 Task: Find connections with filter location Leicester with filter topic #homebuyers with filter profile language French with filter current company Enfusion with filter school Xavier Institute of Management(XIM Bhubaneswar) with filter industry Medical Equipment Manufacturing with filter service category Relocation with filter keywords title Dispatcher for Trucks or Taxis
Action: Mouse moved to (588, 89)
Screenshot: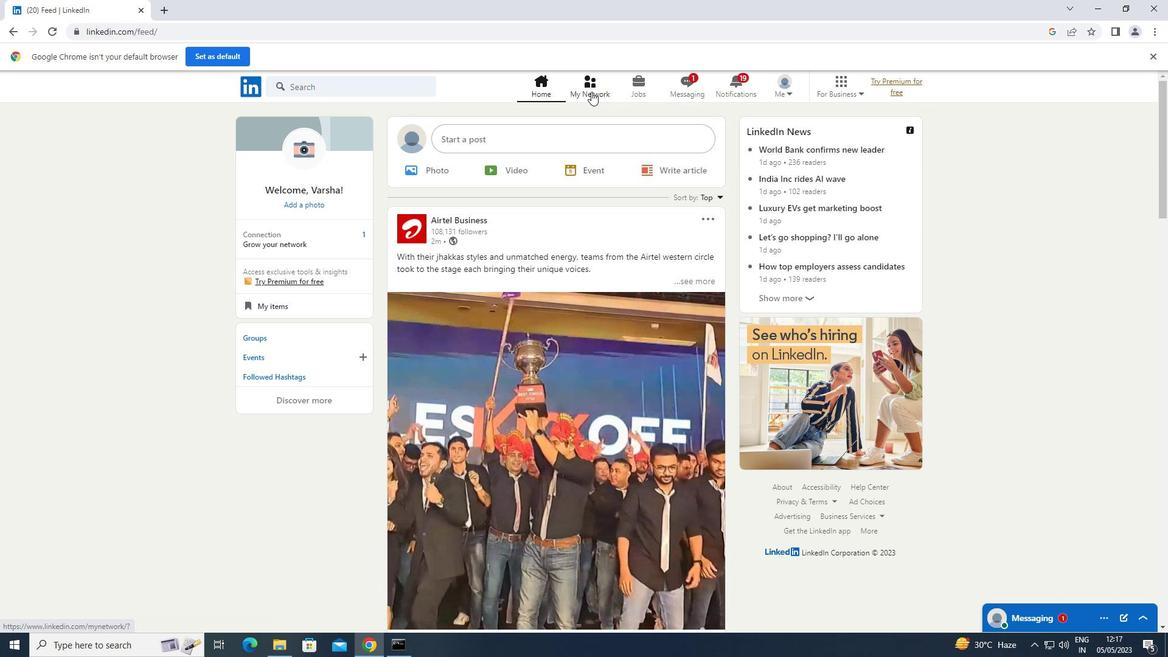 
Action: Mouse pressed left at (588, 89)
Screenshot: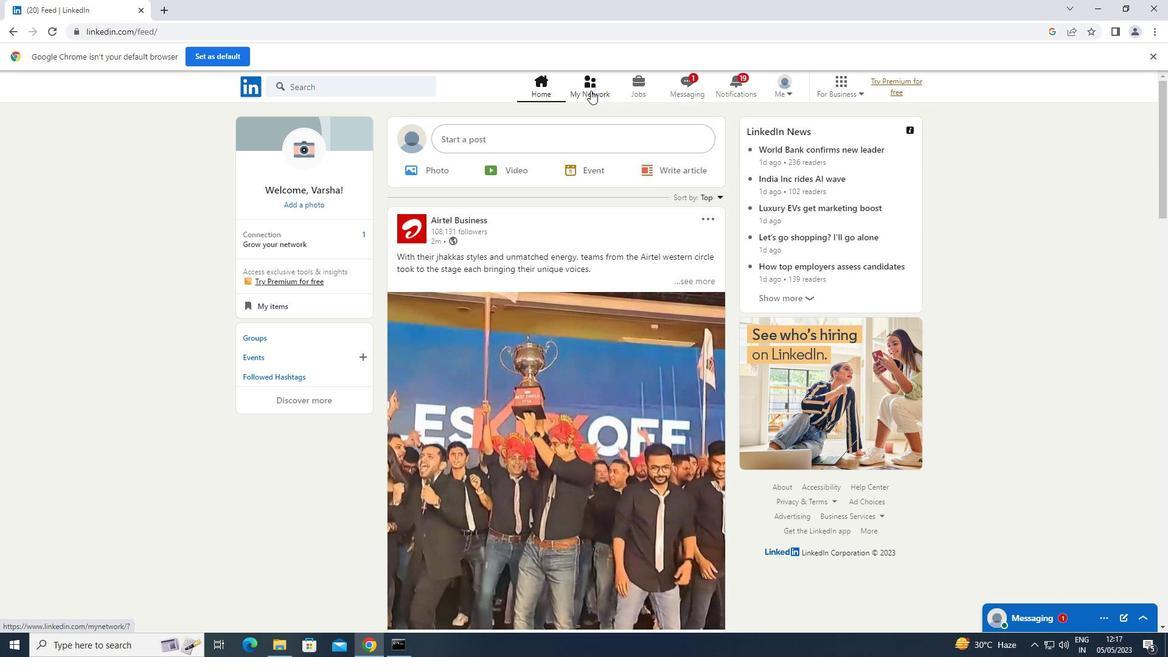 
Action: Mouse moved to (314, 144)
Screenshot: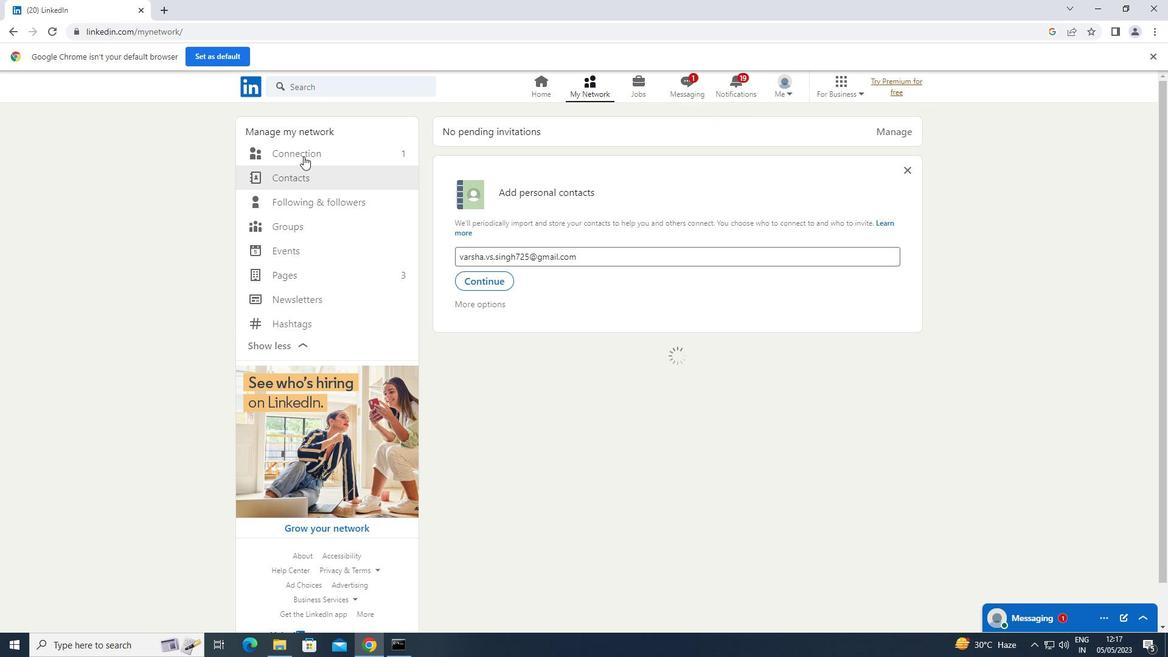 
Action: Mouse pressed left at (314, 144)
Screenshot: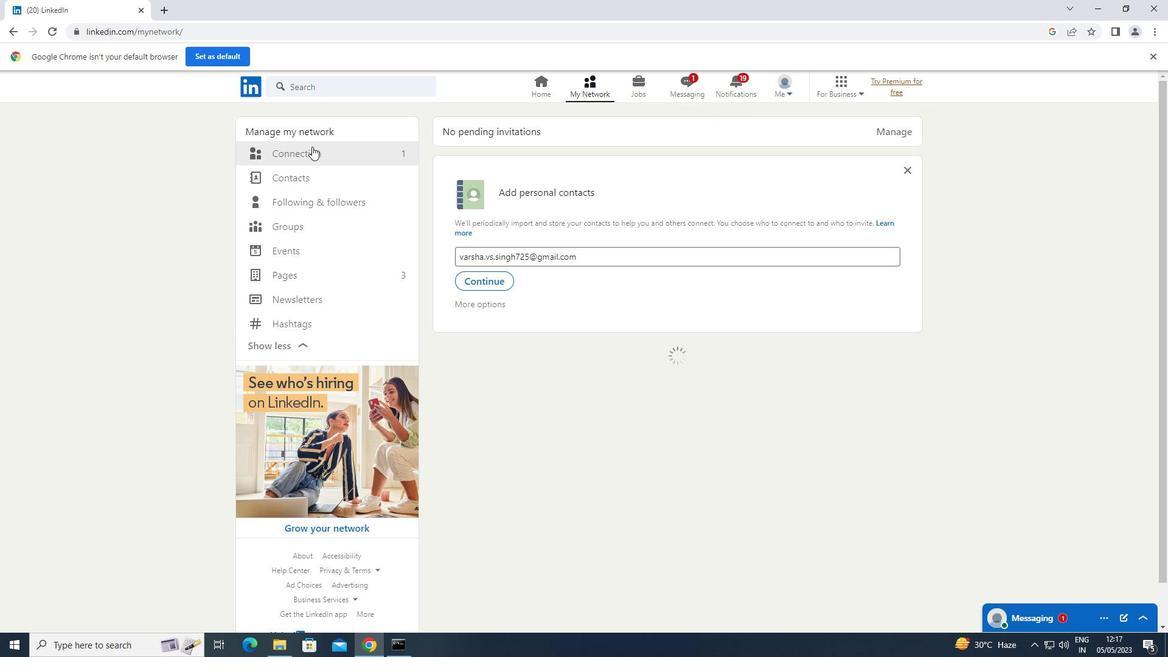 
Action: Mouse moved to (313, 147)
Screenshot: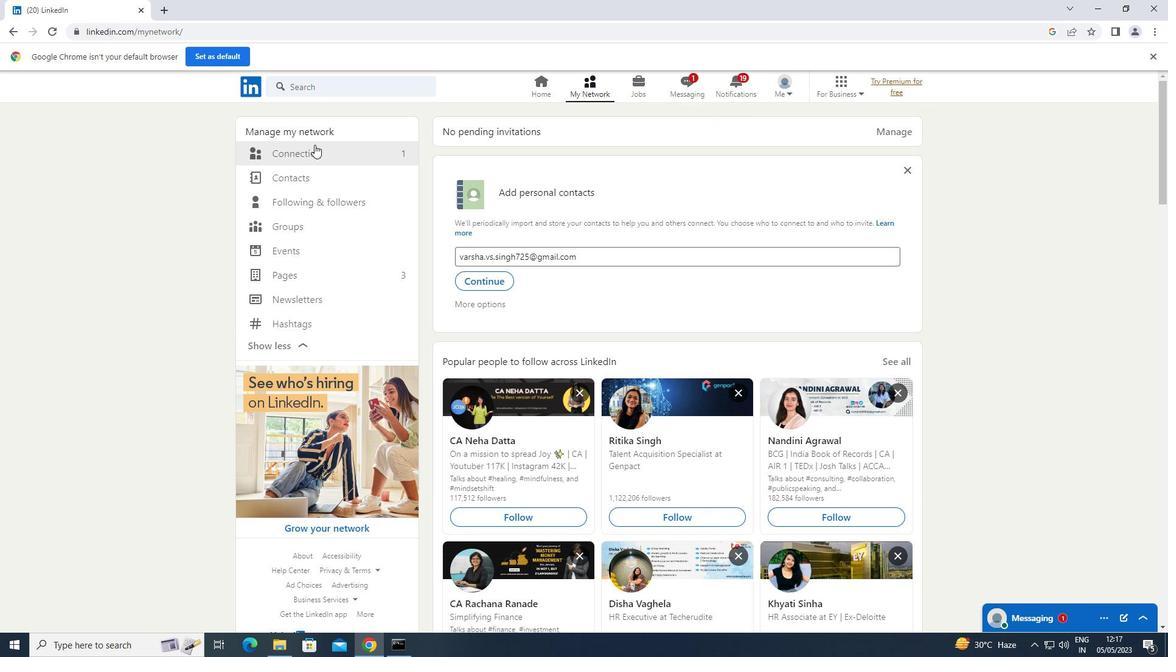 
Action: Mouse pressed left at (313, 147)
Screenshot: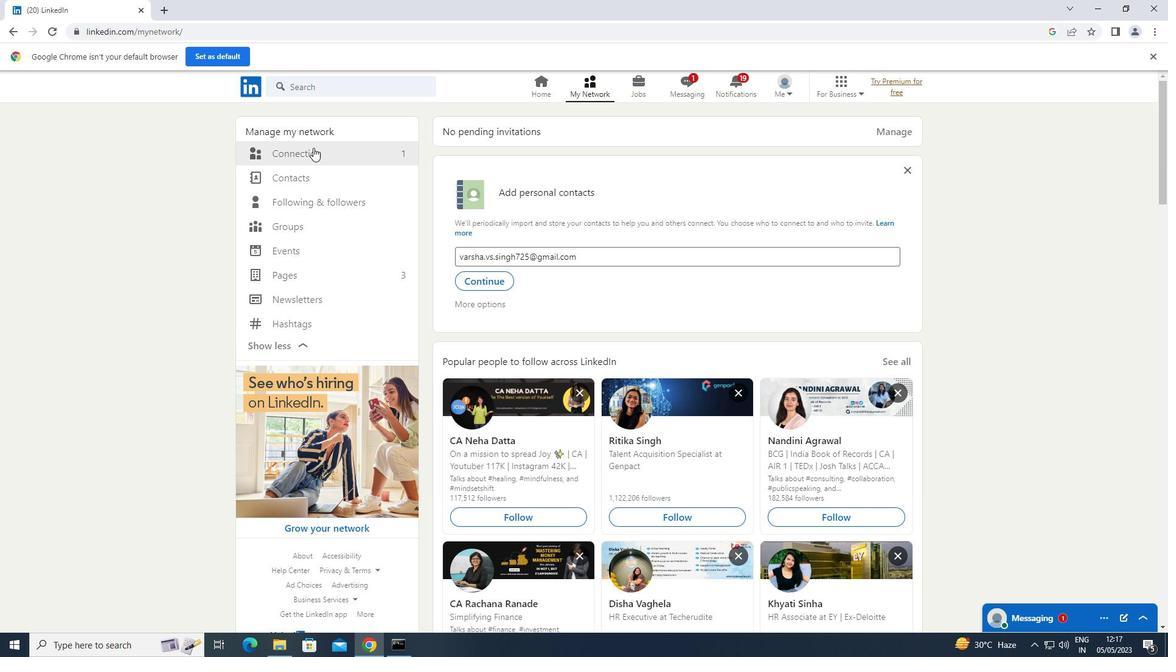 
Action: Mouse moved to (659, 155)
Screenshot: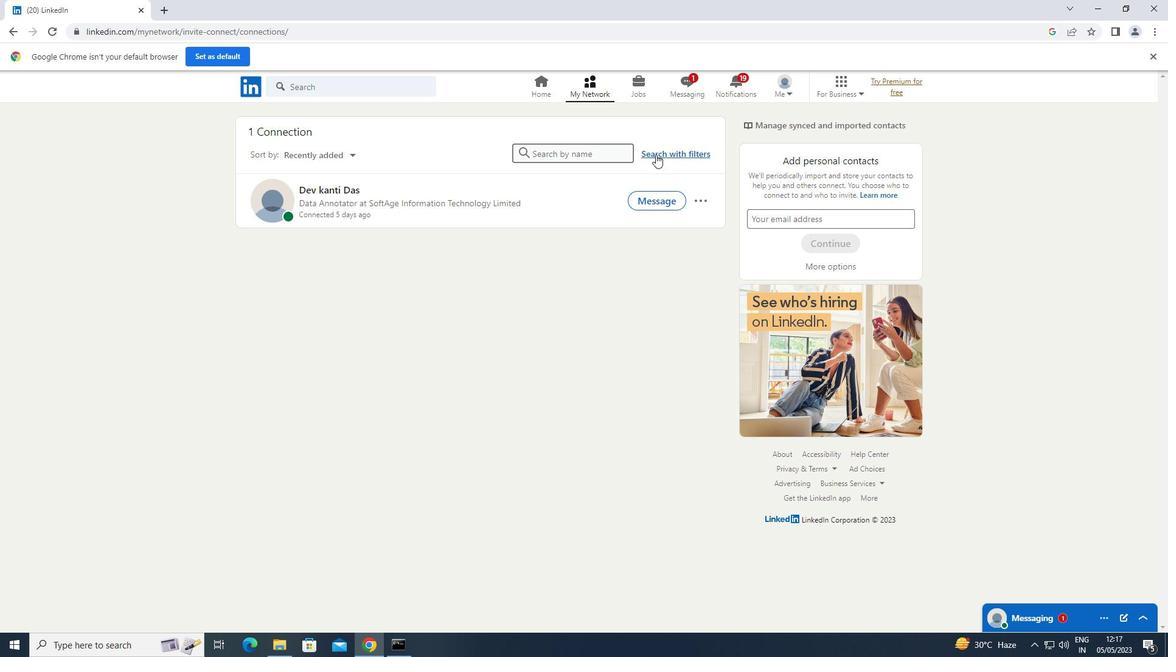 
Action: Mouse pressed left at (659, 155)
Screenshot: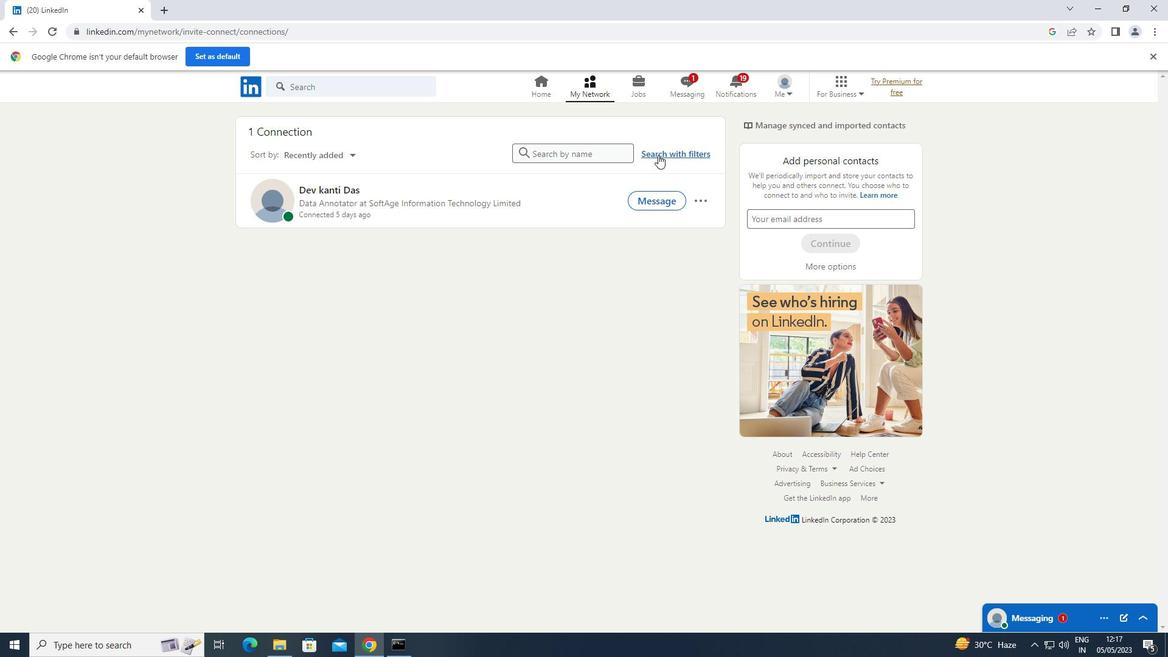 
Action: Mouse moved to (616, 111)
Screenshot: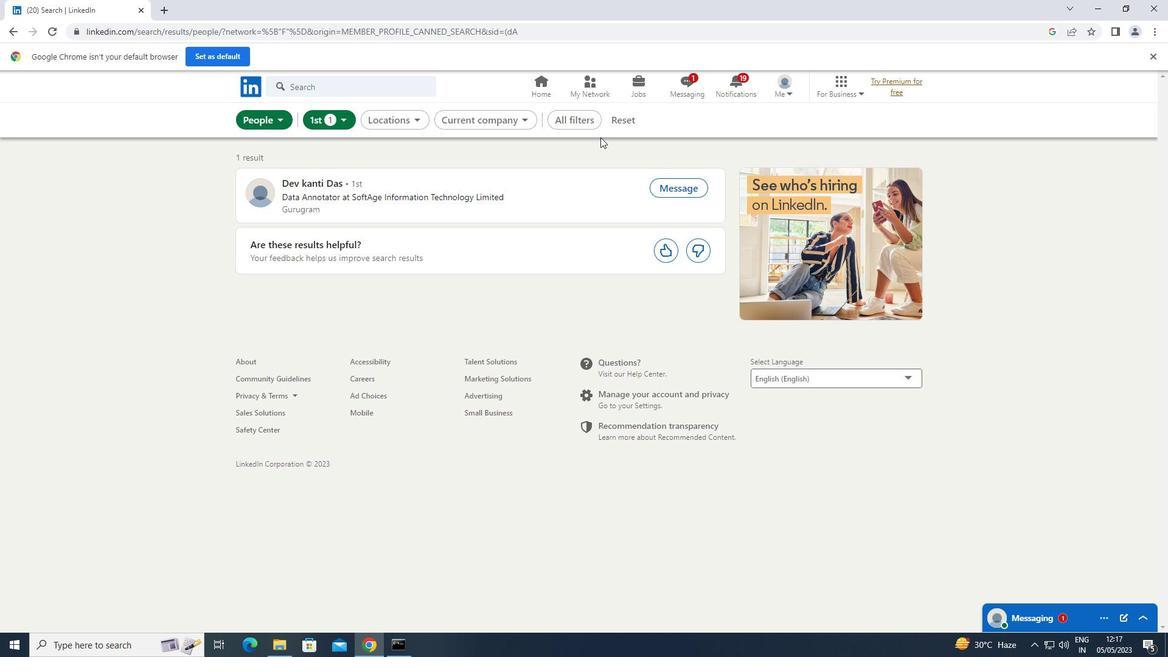 
Action: Mouse pressed left at (616, 111)
Screenshot: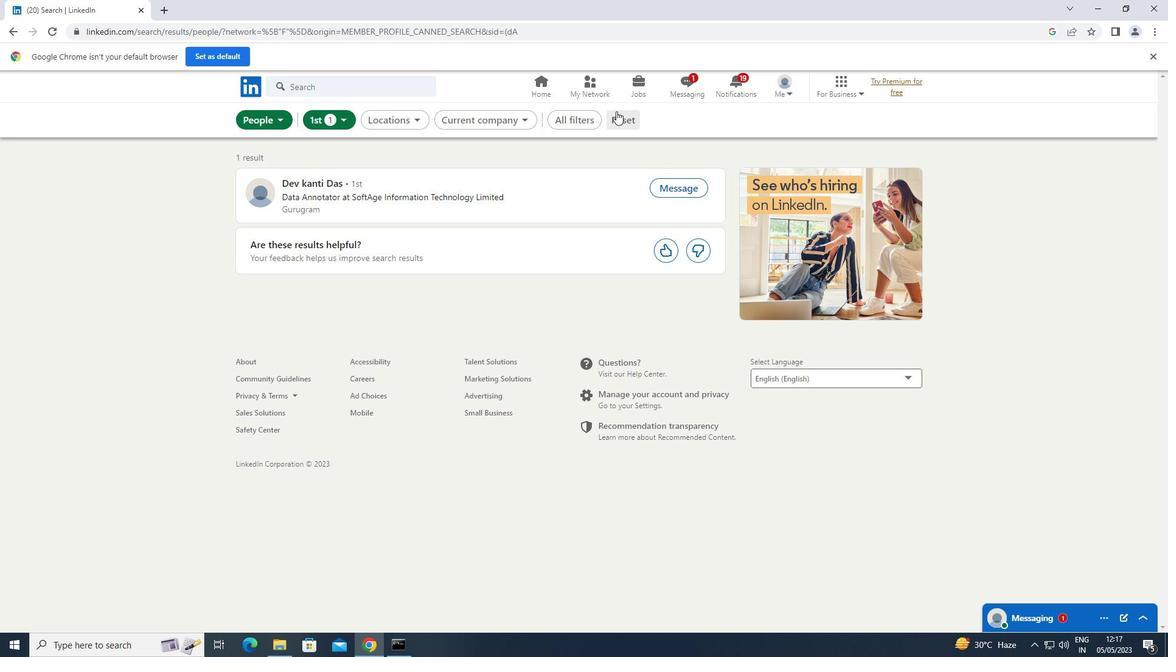 
Action: Mouse moved to (609, 114)
Screenshot: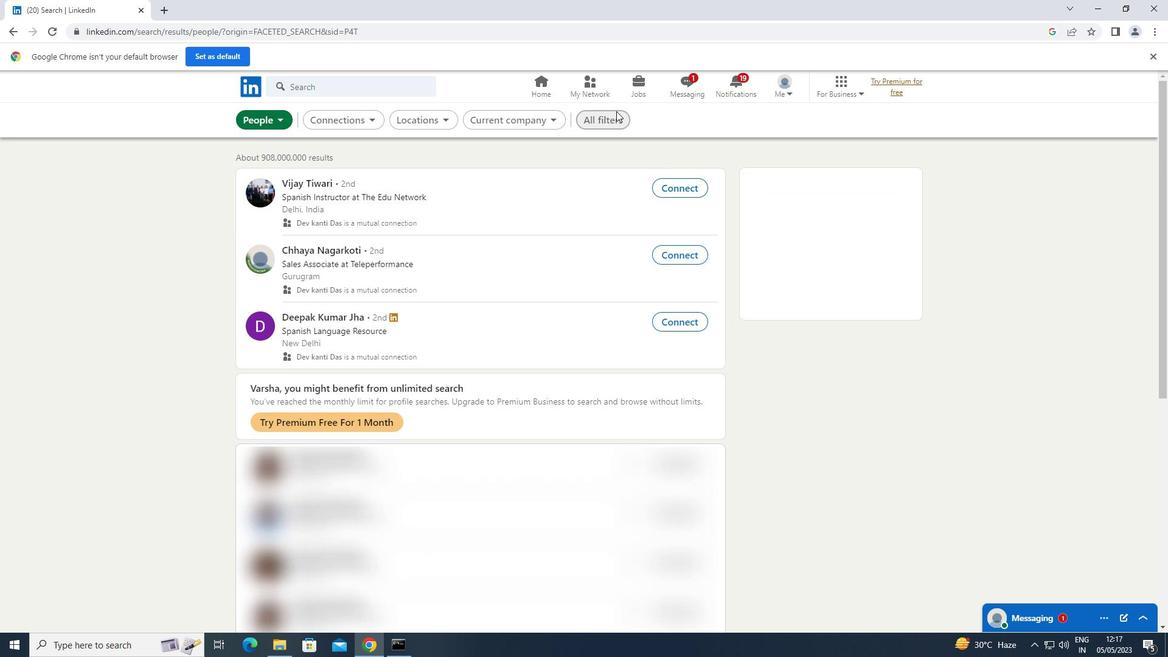 
Action: Mouse pressed left at (609, 114)
Screenshot: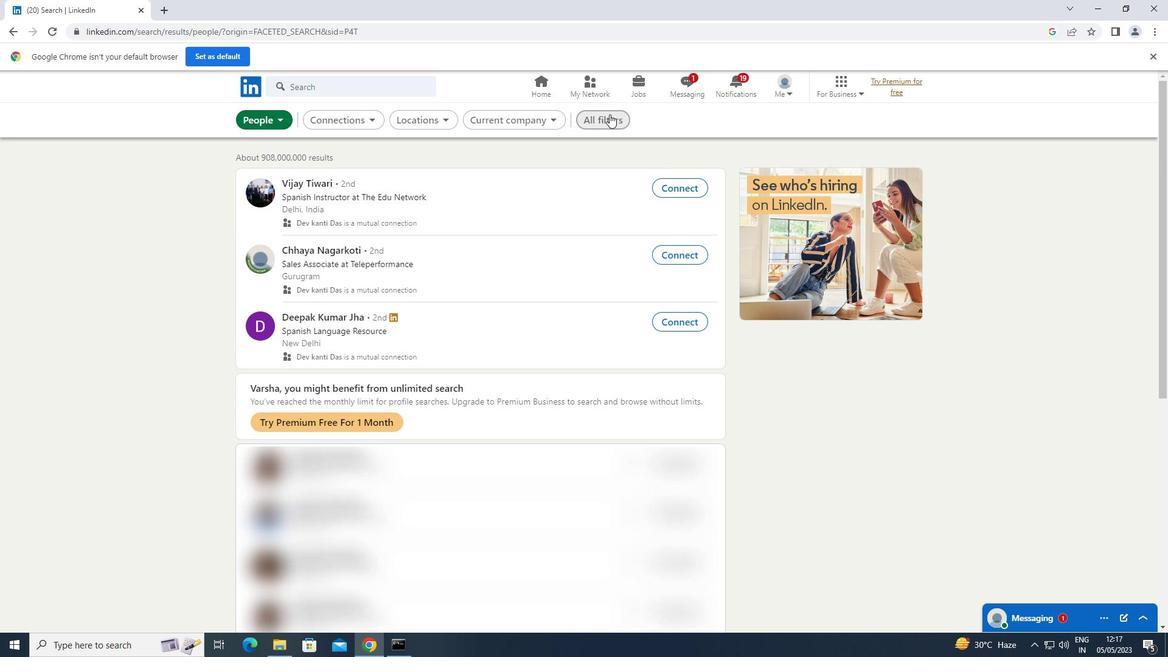 
Action: Mouse moved to (1003, 320)
Screenshot: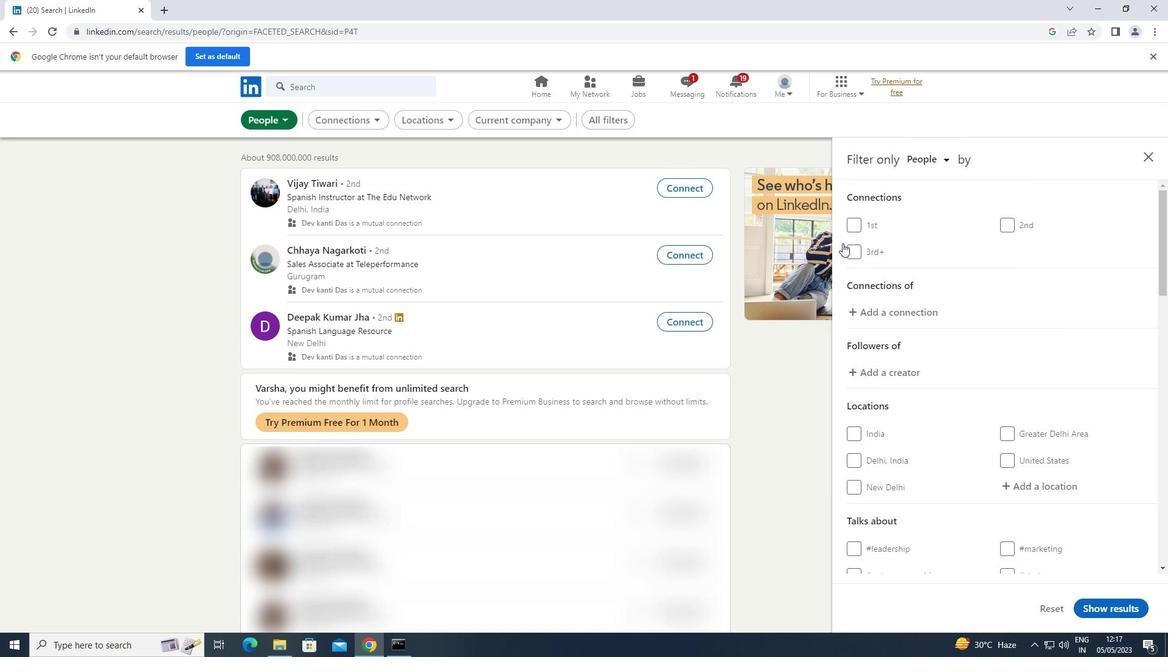 
Action: Mouse scrolled (1003, 319) with delta (0, 0)
Screenshot: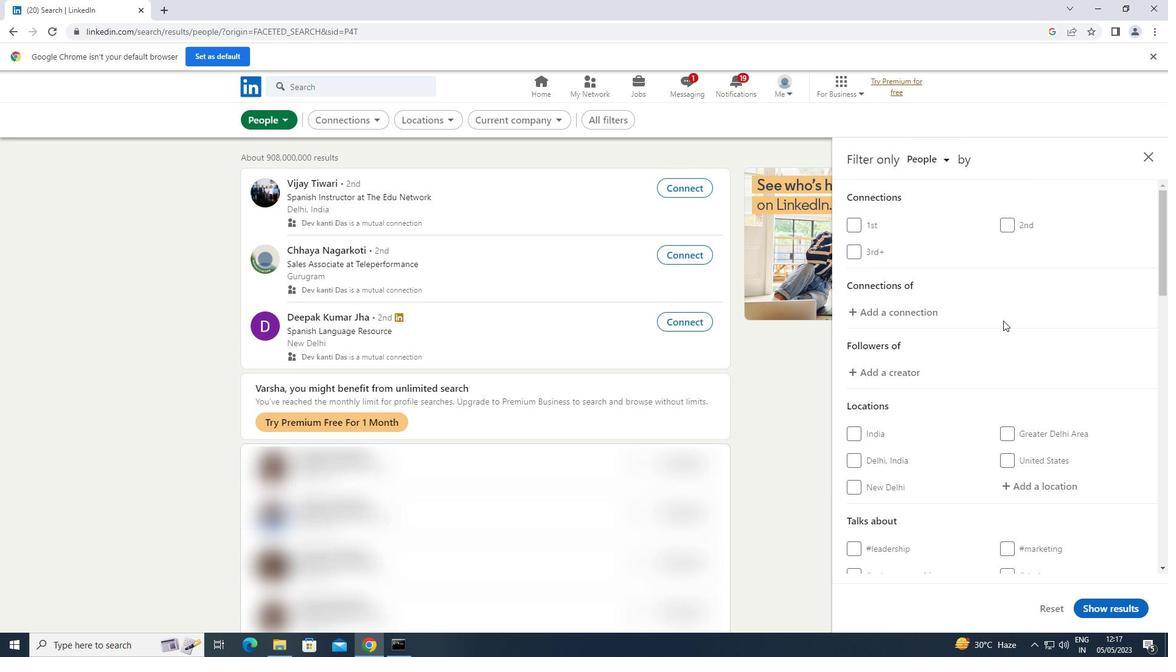 
Action: Mouse scrolled (1003, 319) with delta (0, 0)
Screenshot: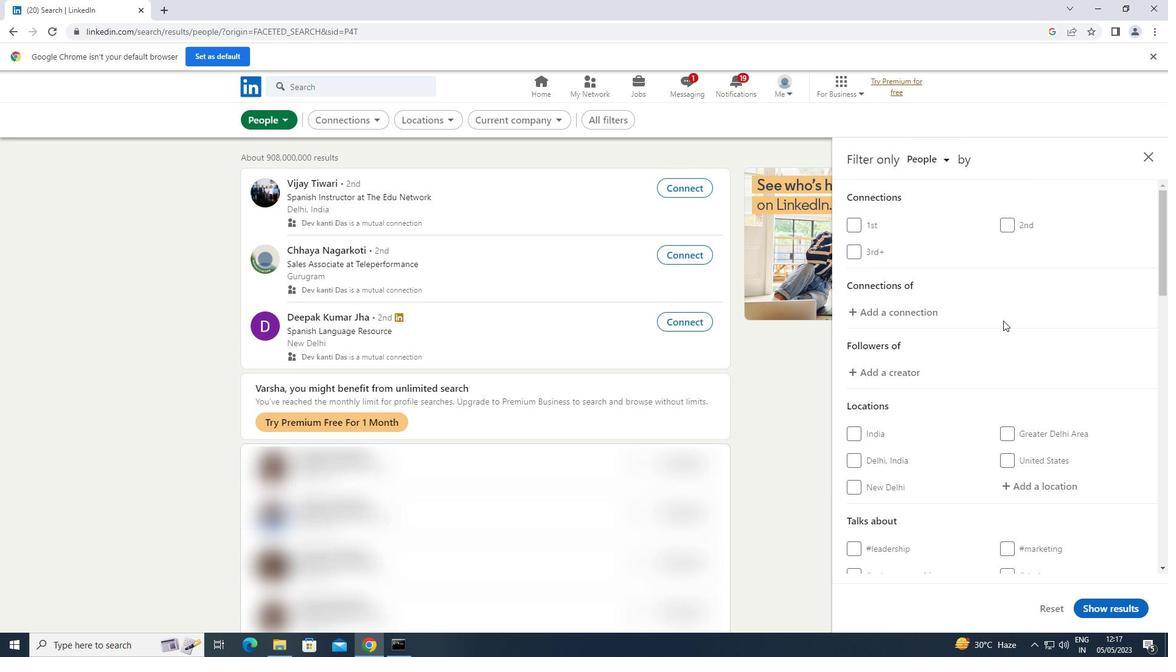
Action: Mouse moved to (1014, 358)
Screenshot: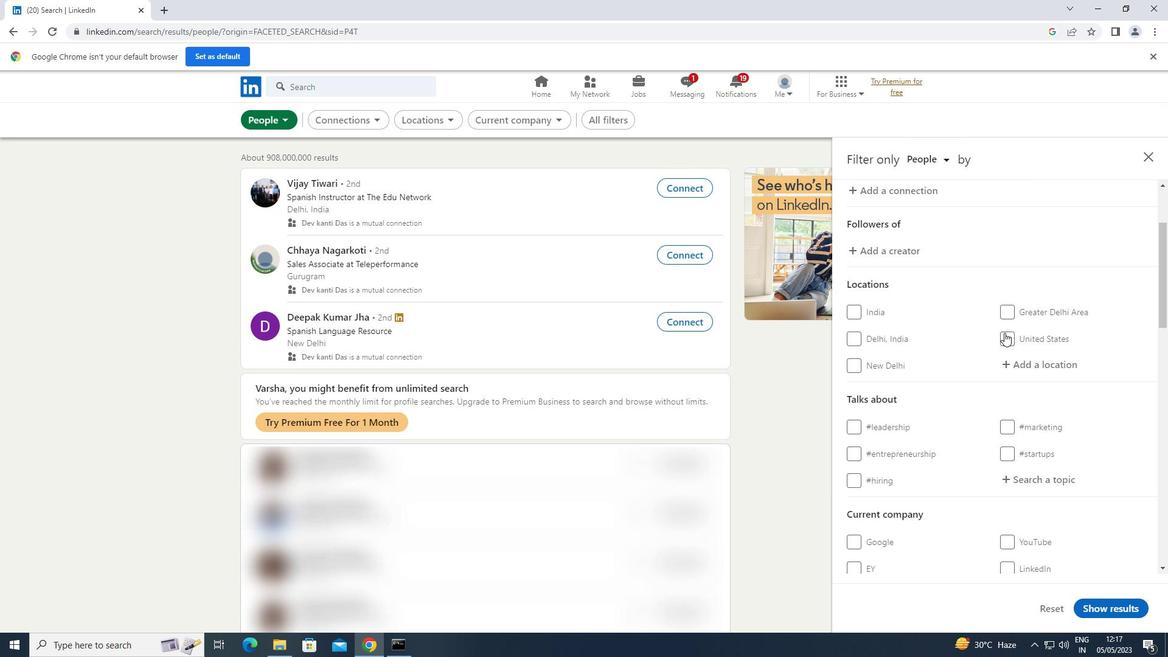 
Action: Mouse pressed left at (1014, 358)
Screenshot: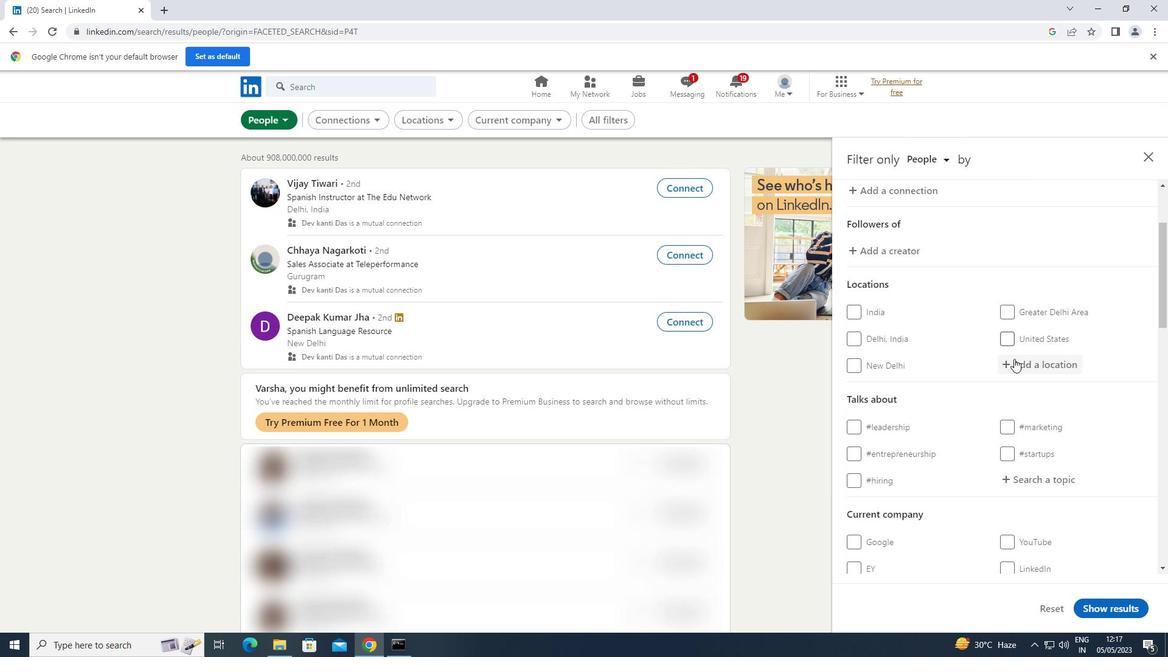 
Action: Key pressed <Key.shift><Key.shift><Key.shift><Key.shift><Key.shift>LEICESTER
Screenshot: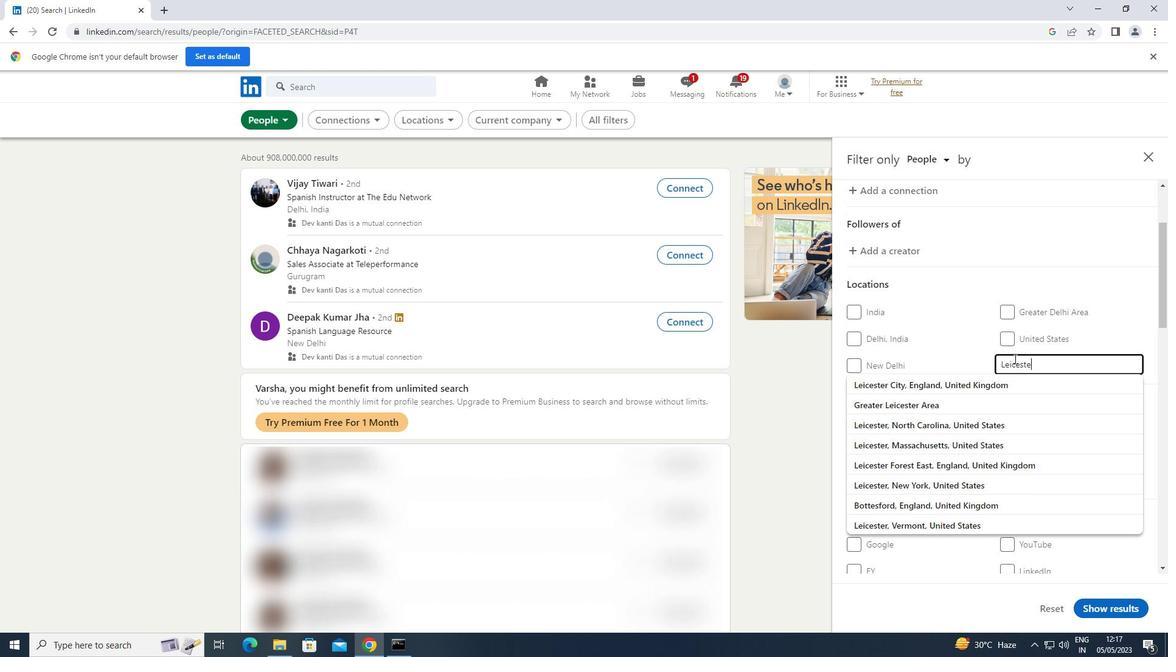 
Action: Mouse scrolled (1014, 358) with delta (0, 0)
Screenshot: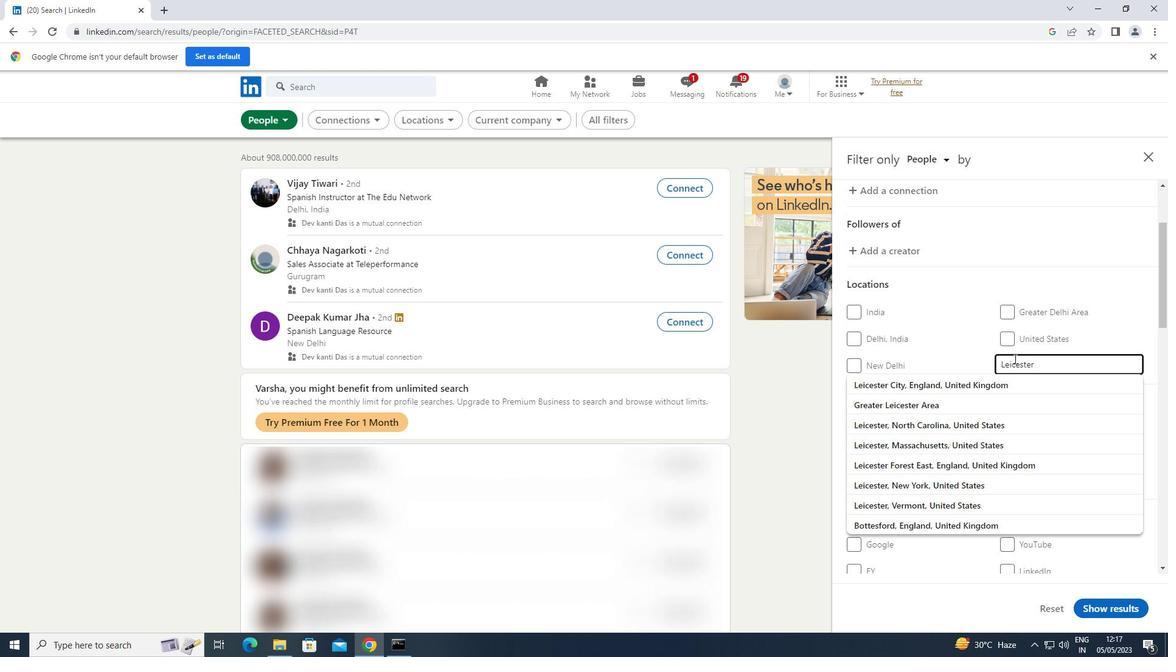 
Action: Mouse scrolled (1014, 358) with delta (0, 0)
Screenshot: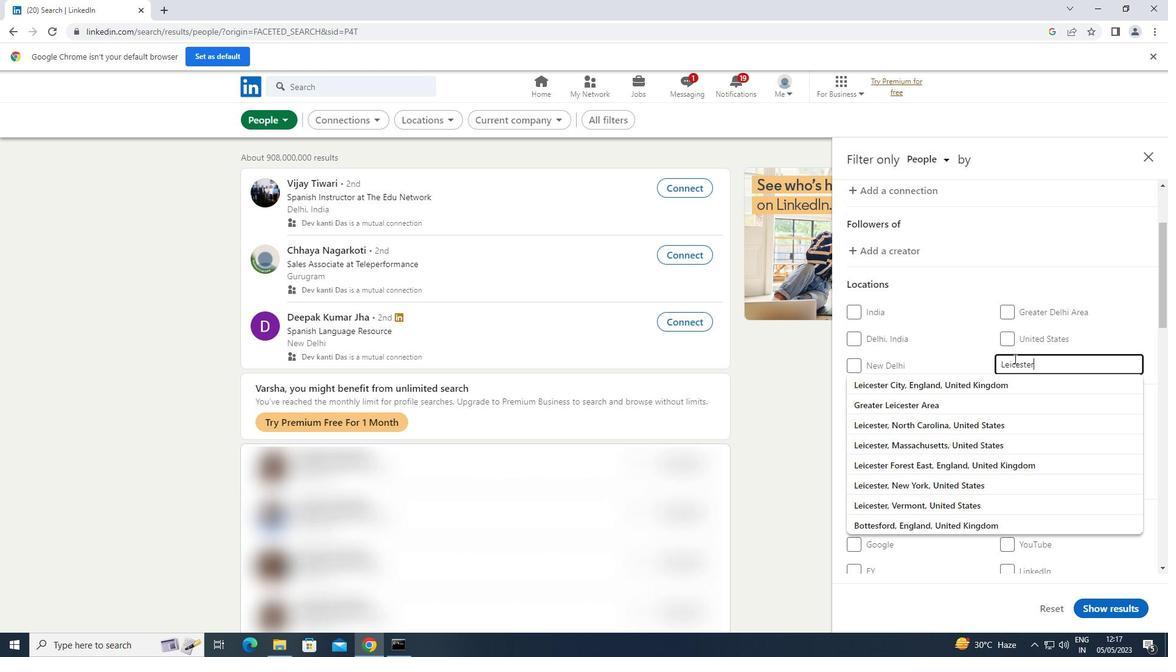 
Action: Mouse scrolled (1014, 358) with delta (0, 0)
Screenshot: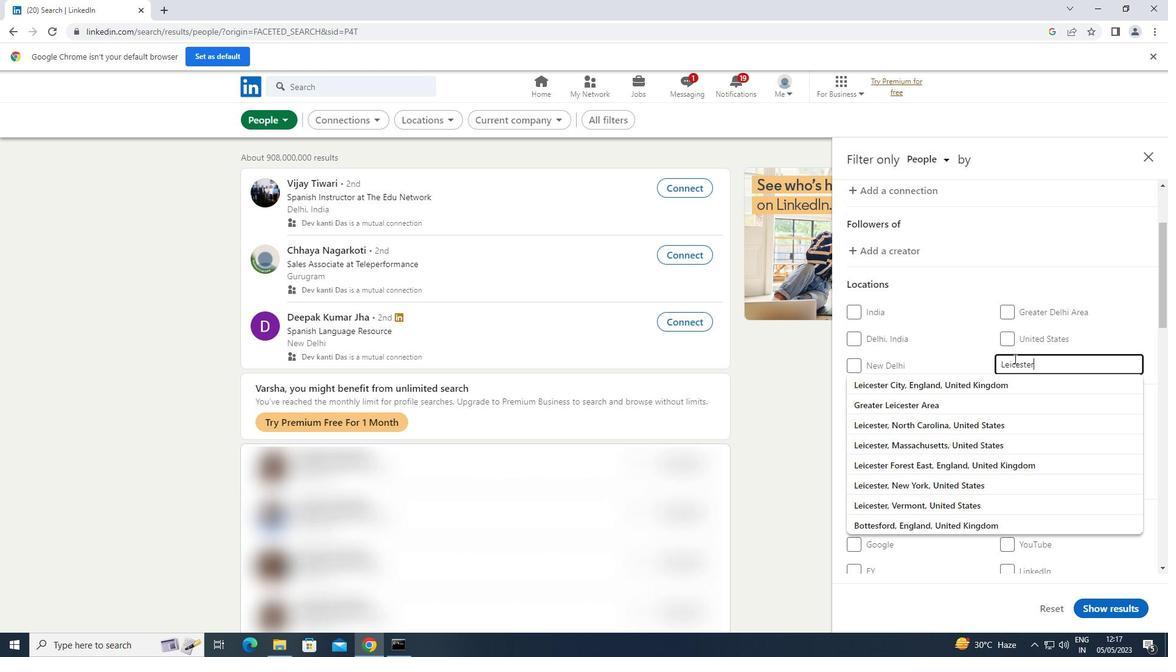 
Action: Mouse moved to (1040, 411)
Screenshot: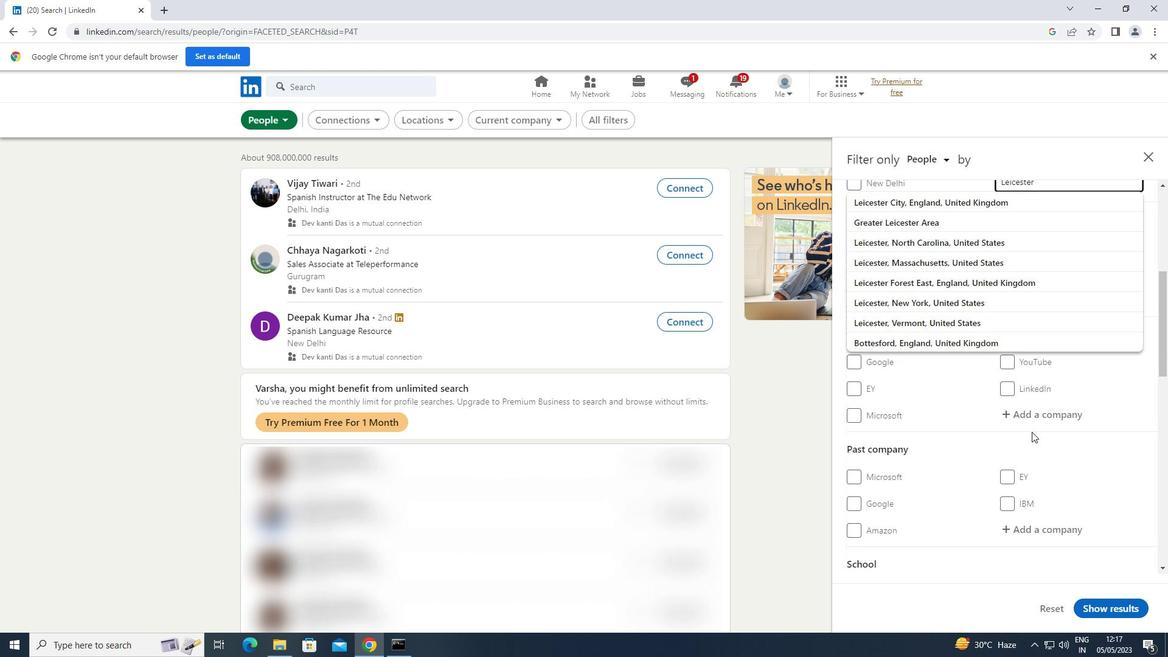 
Action: Key pressed <Key.enter>
Screenshot: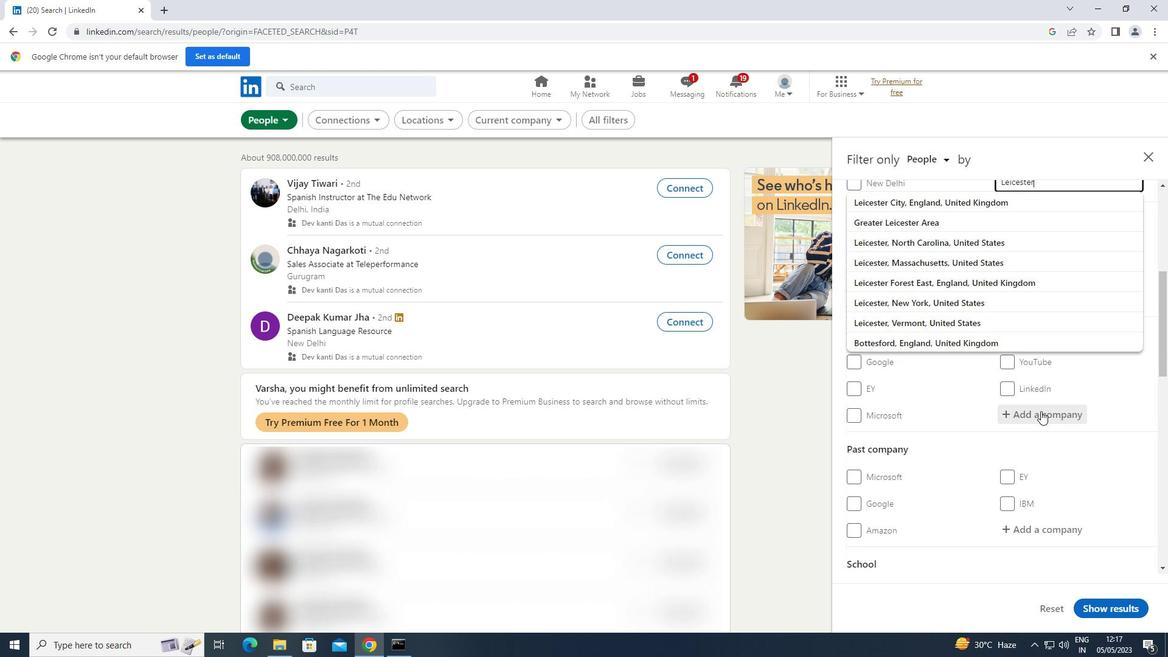 
Action: Mouse moved to (1061, 302)
Screenshot: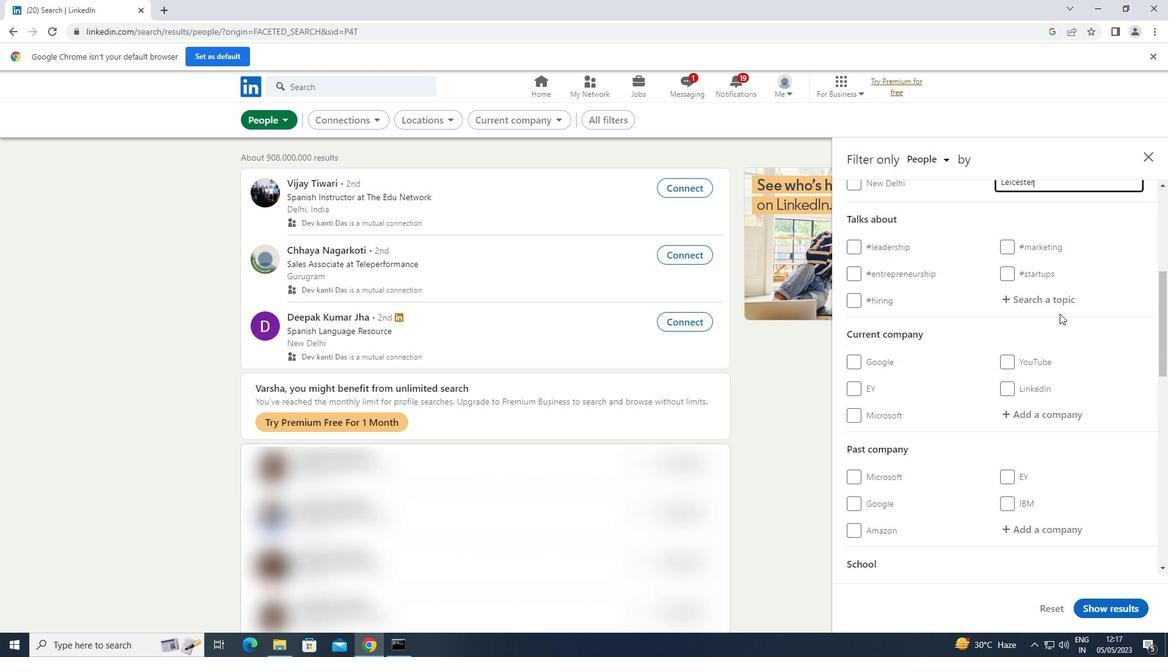 
Action: Mouse pressed left at (1061, 302)
Screenshot: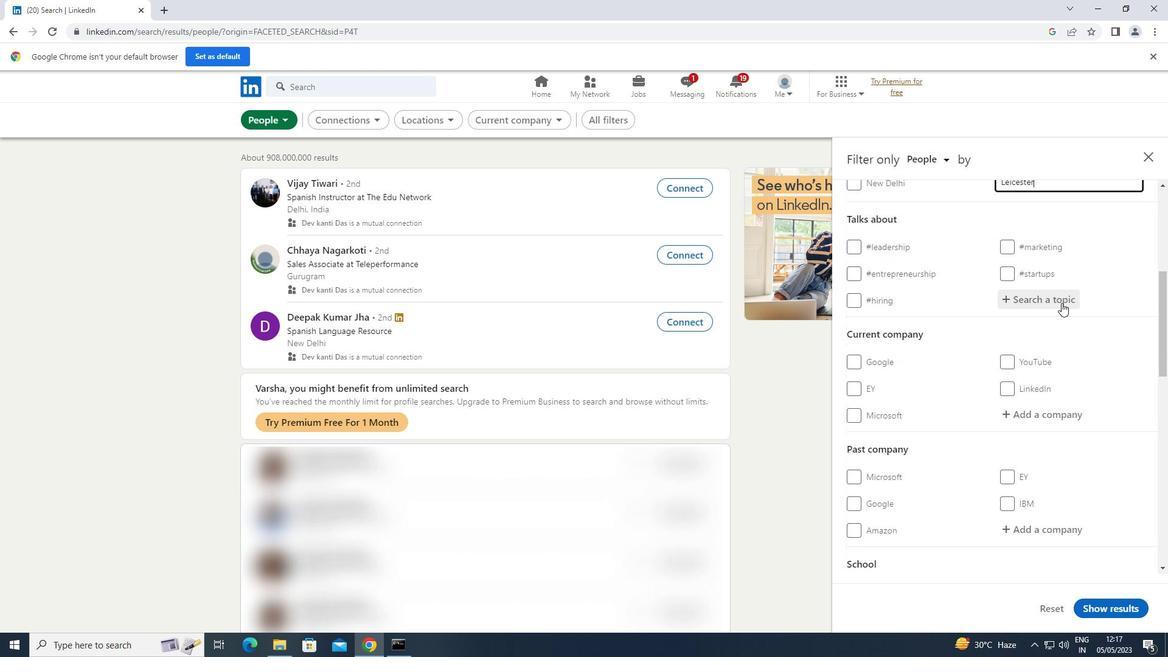 
Action: Key pressed HOMEBUYERS
Screenshot: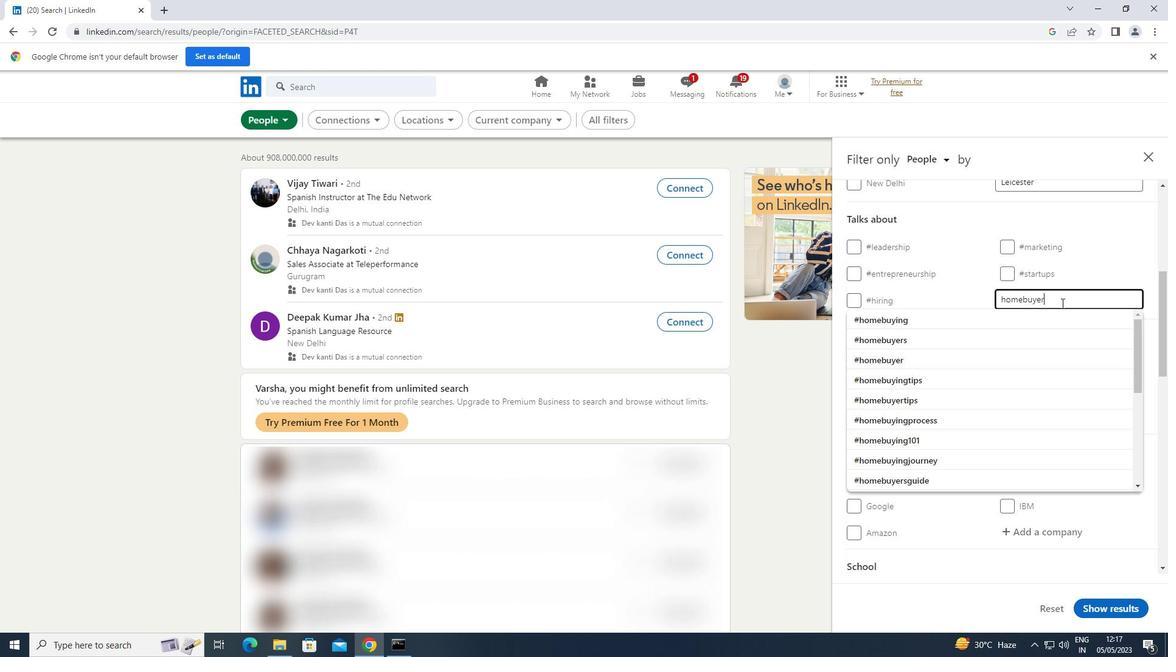 
Action: Mouse moved to (906, 316)
Screenshot: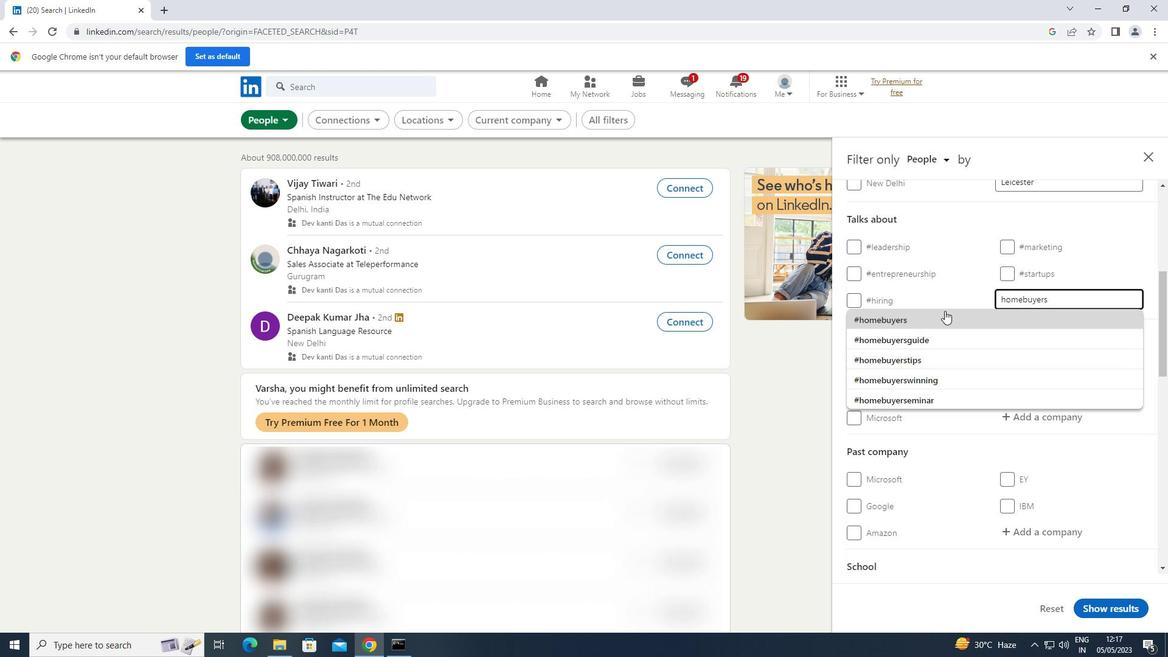 
Action: Mouse pressed left at (906, 316)
Screenshot: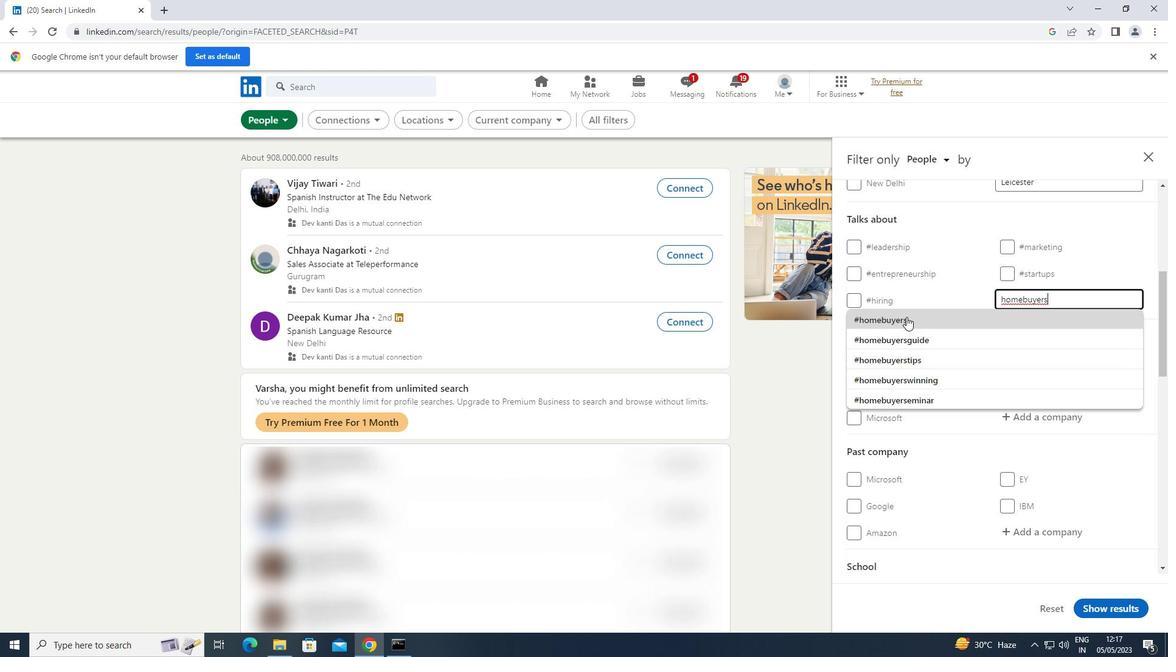 
Action: Mouse scrolled (906, 316) with delta (0, 0)
Screenshot: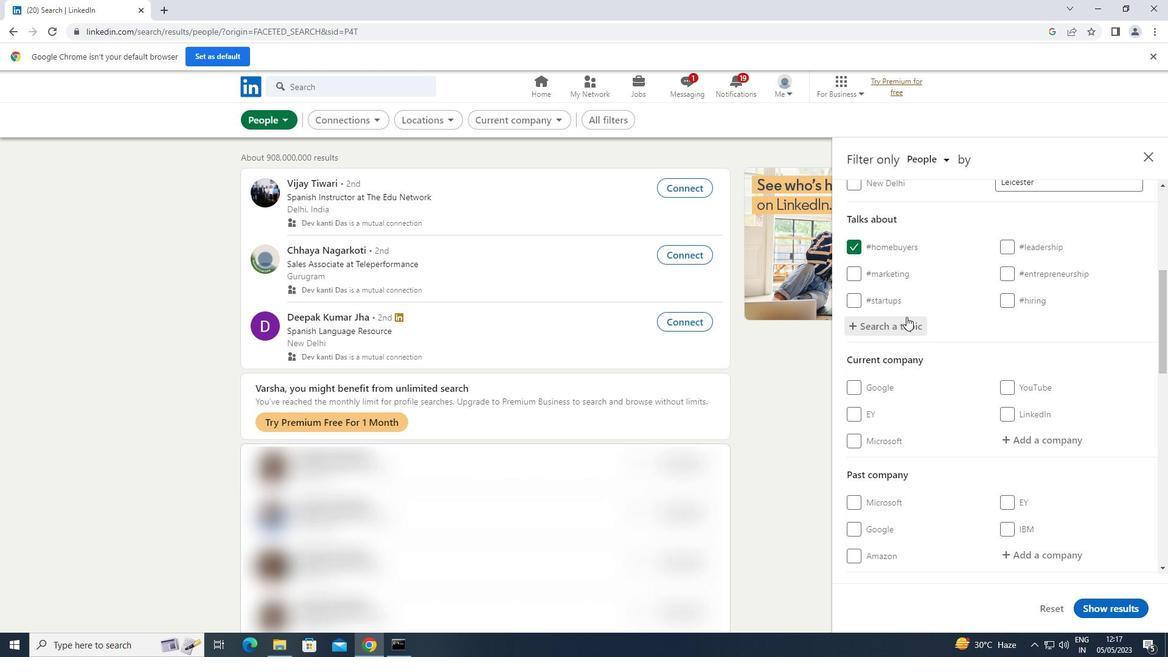 
Action: Mouse scrolled (906, 316) with delta (0, 0)
Screenshot: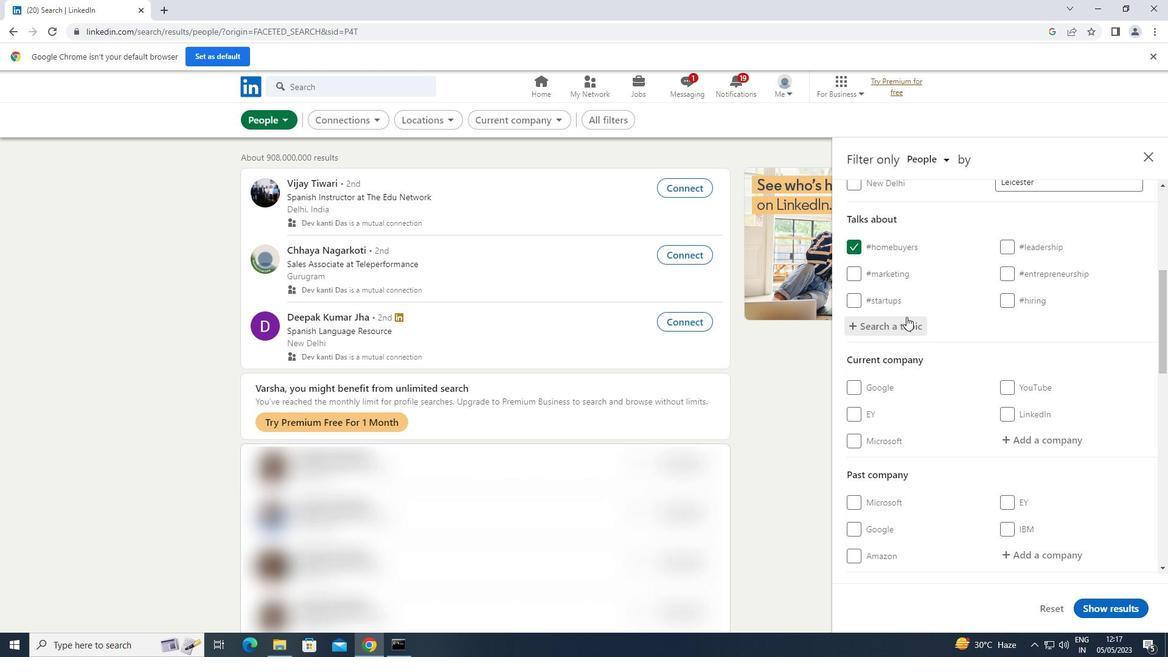 
Action: Mouse scrolled (906, 316) with delta (0, 0)
Screenshot: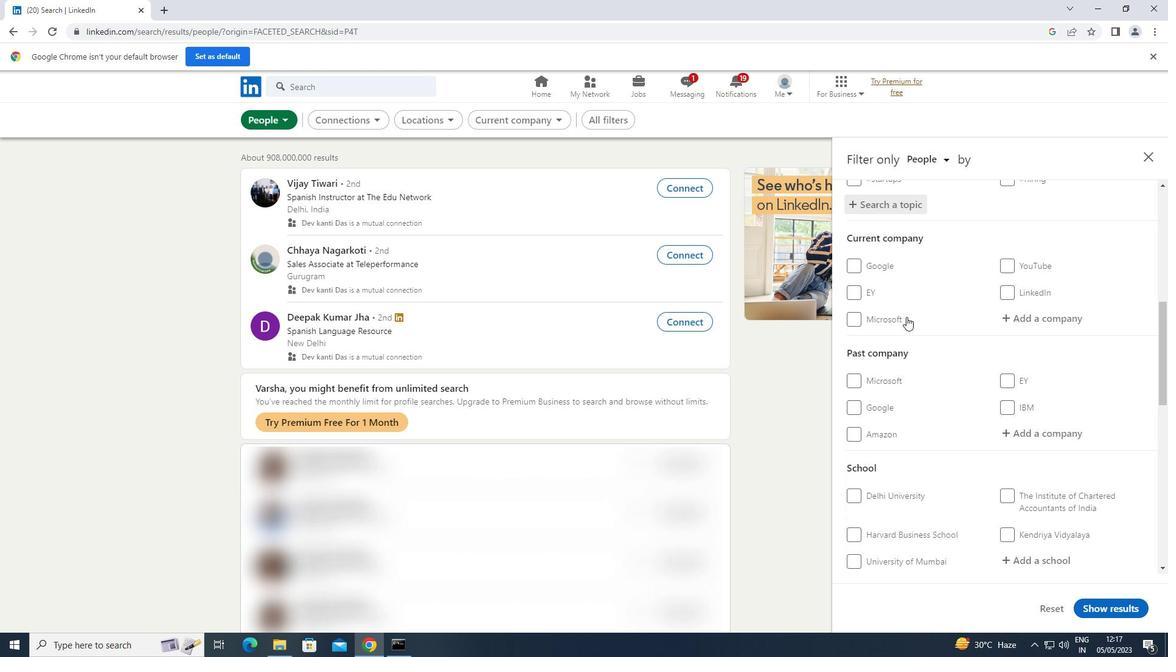 
Action: Mouse scrolled (906, 316) with delta (0, 0)
Screenshot: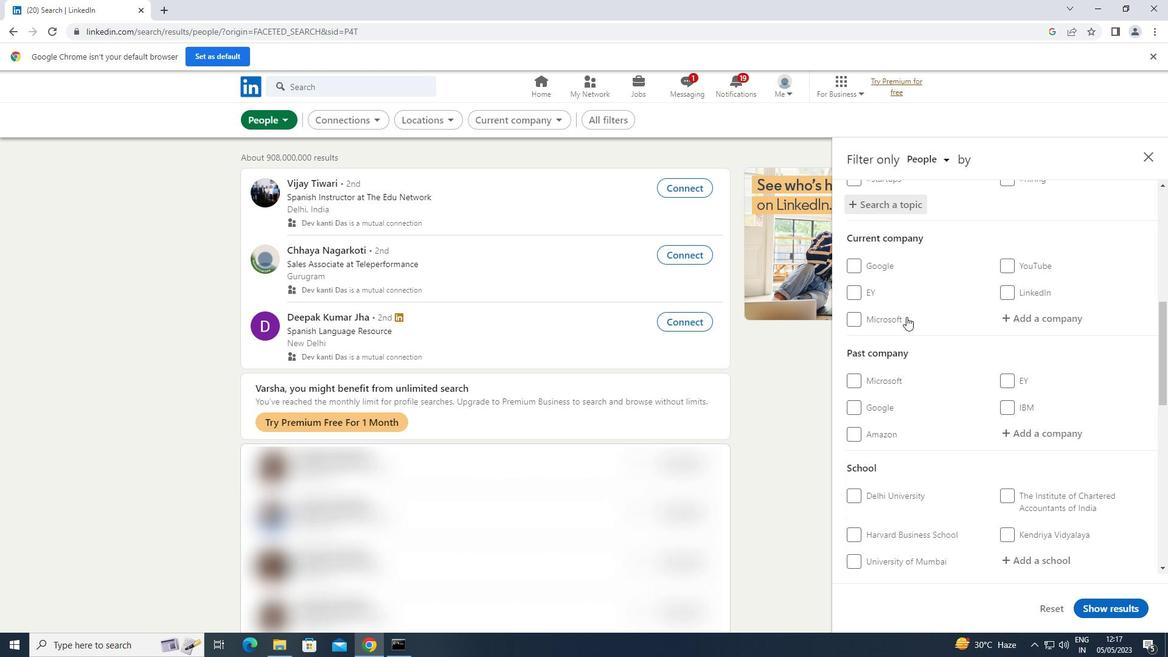 
Action: Mouse scrolled (906, 316) with delta (0, 0)
Screenshot: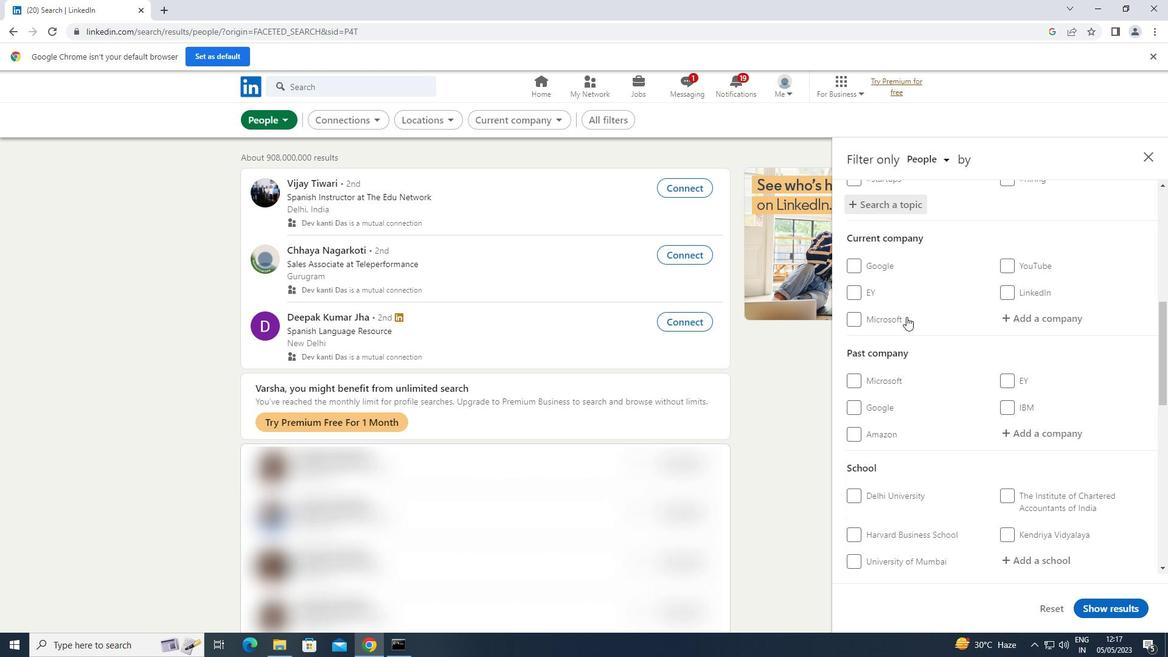 
Action: Mouse scrolled (906, 316) with delta (0, 0)
Screenshot: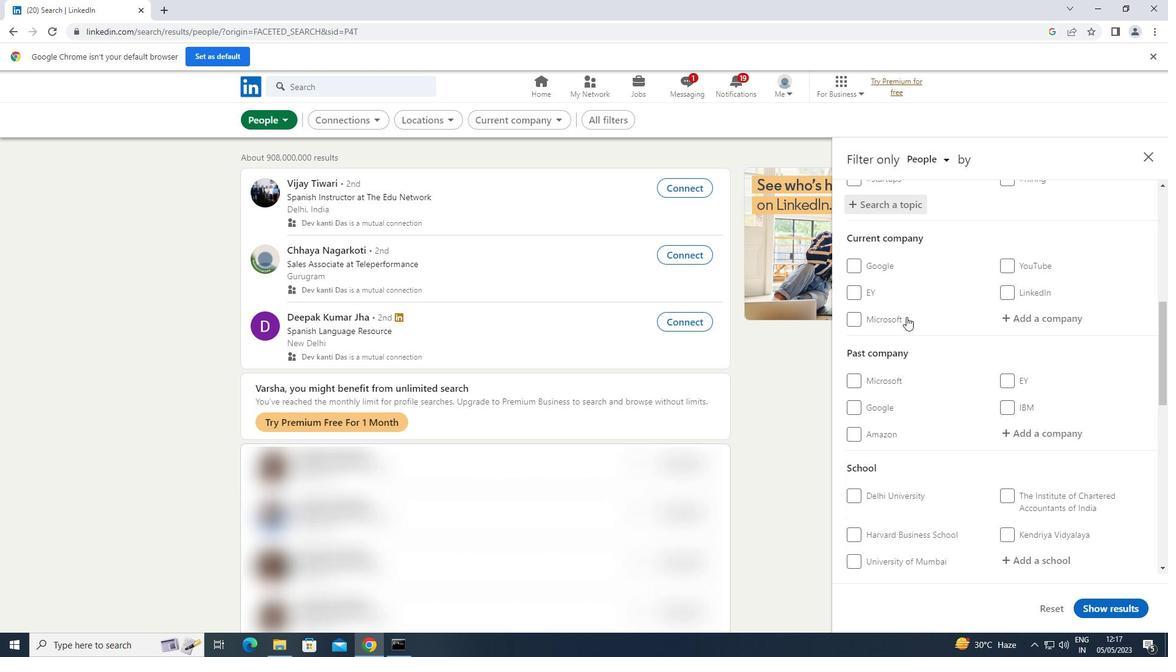 
Action: Mouse scrolled (906, 316) with delta (0, 0)
Screenshot: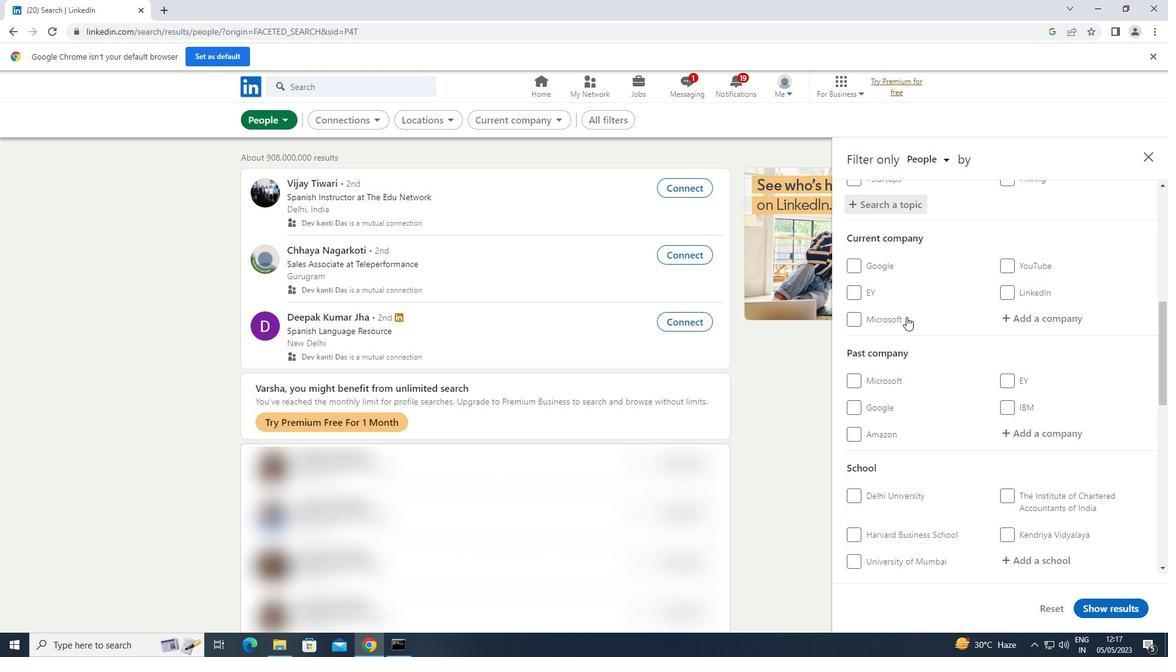 
Action: Mouse moved to (1012, 461)
Screenshot: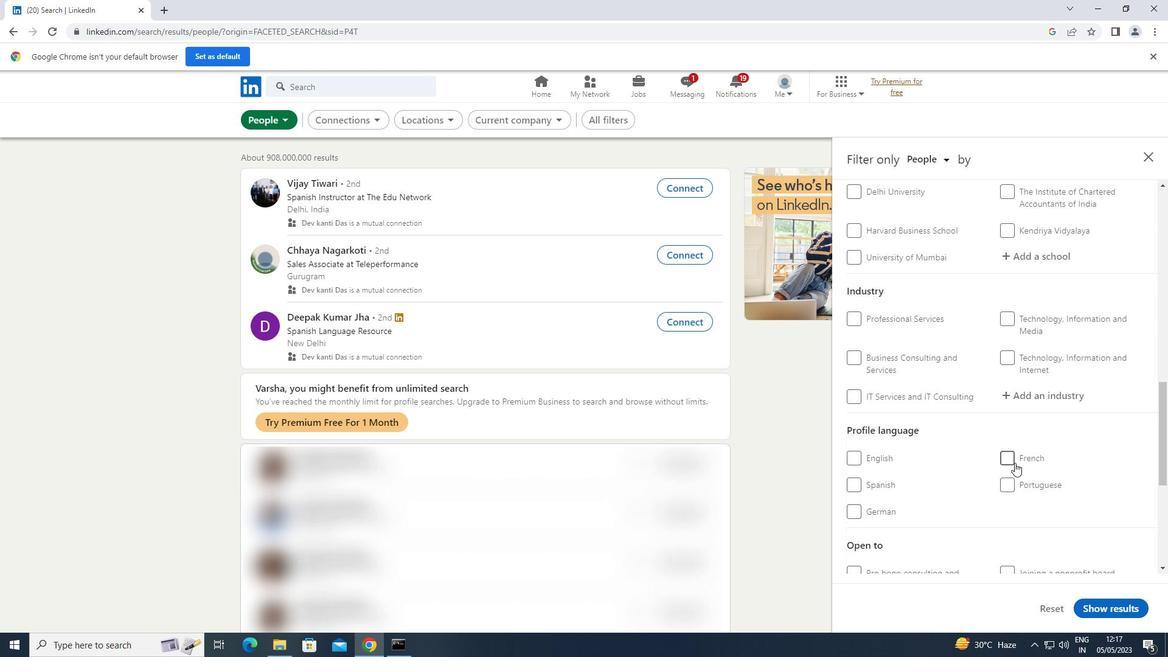 
Action: Mouse pressed left at (1012, 461)
Screenshot: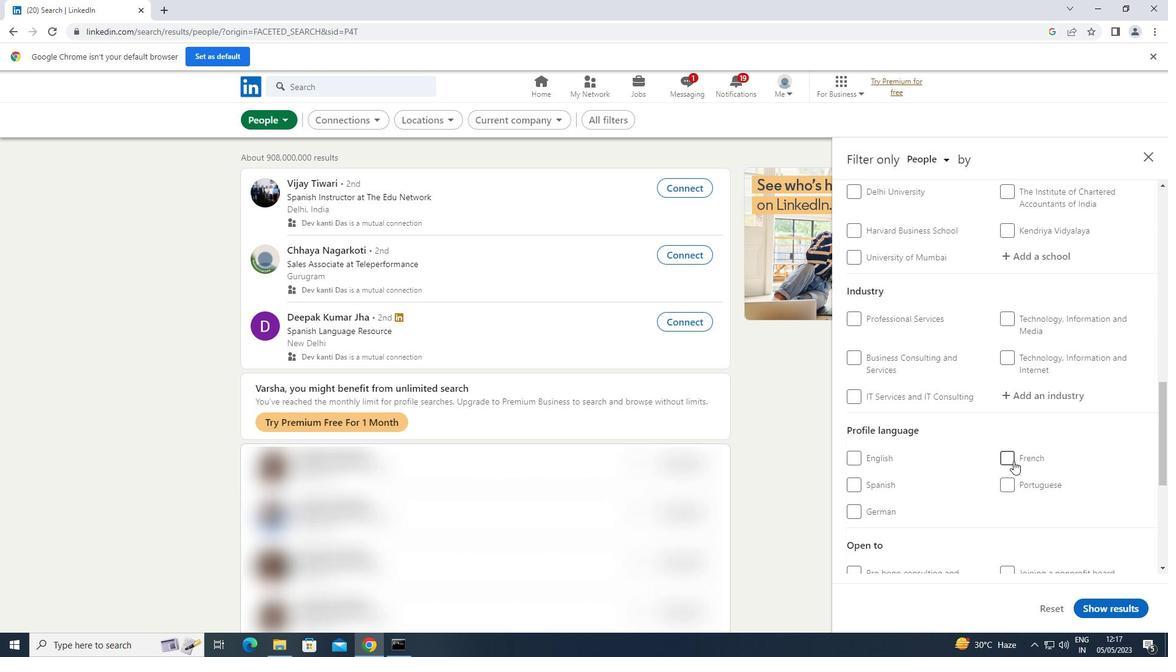 
Action: Mouse scrolled (1012, 461) with delta (0, 0)
Screenshot: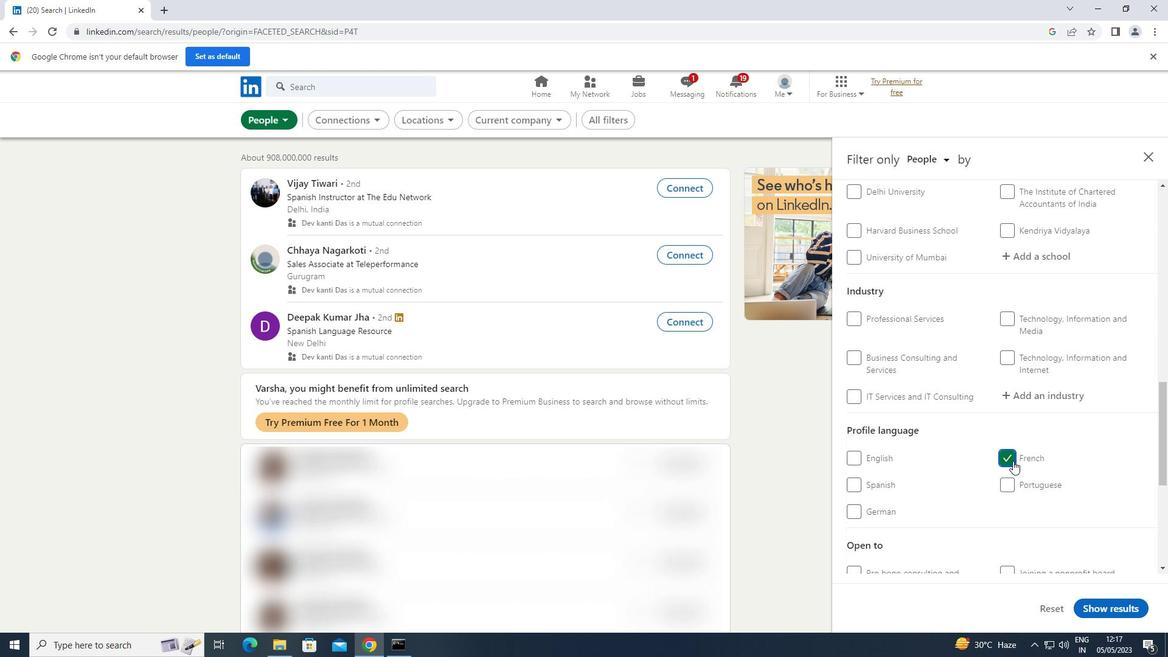 
Action: Mouse scrolled (1012, 461) with delta (0, 0)
Screenshot: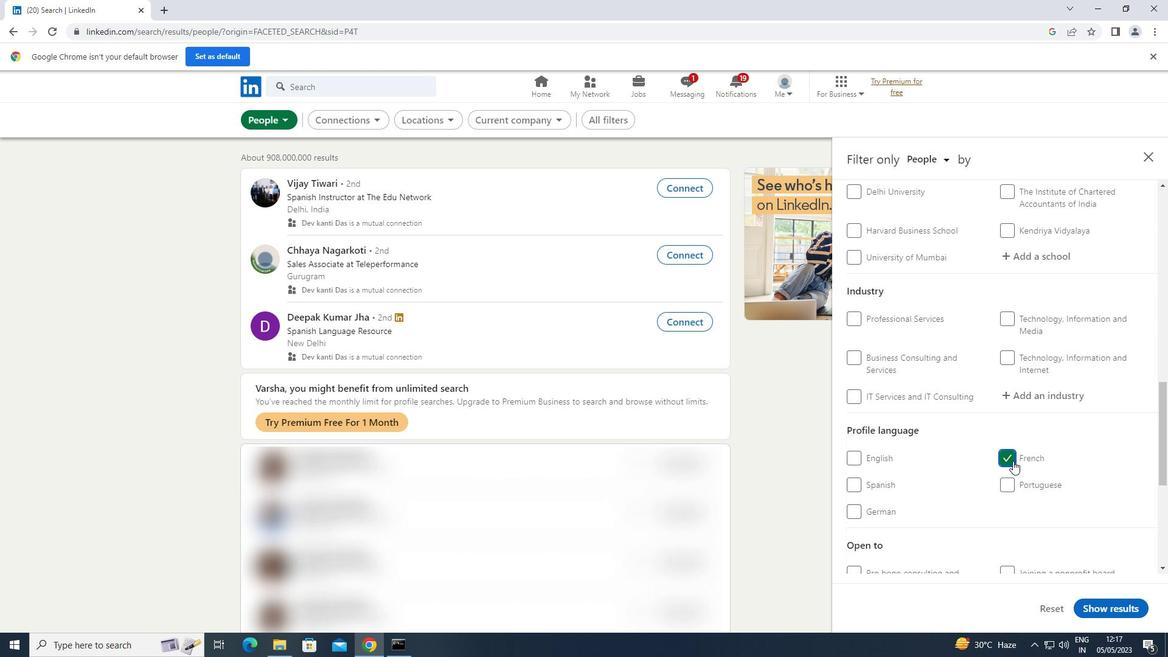 
Action: Mouse scrolled (1012, 461) with delta (0, 0)
Screenshot: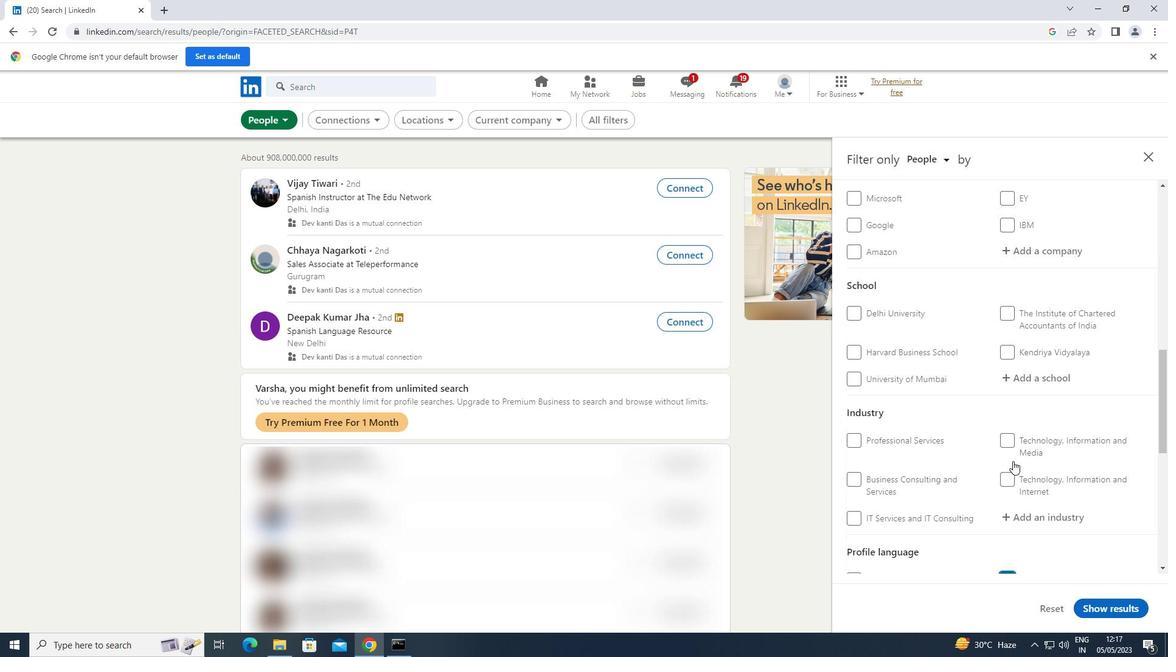 
Action: Mouse scrolled (1012, 461) with delta (0, 0)
Screenshot: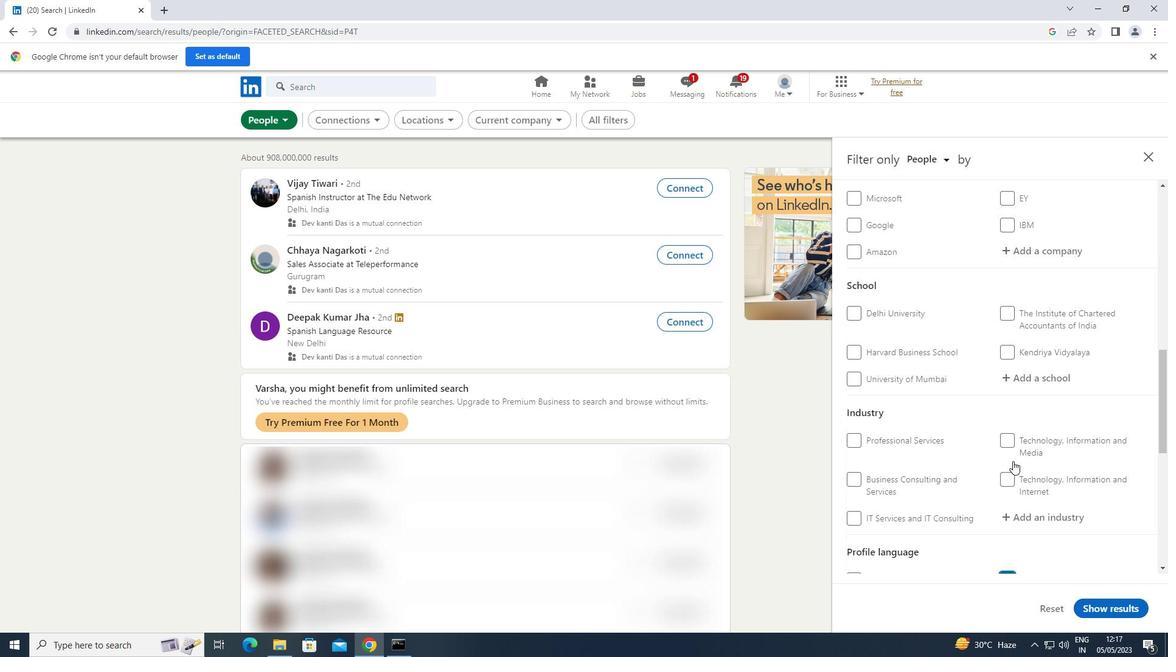 
Action: Mouse scrolled (1012, 461) with delta (0, 0)
Screenshot: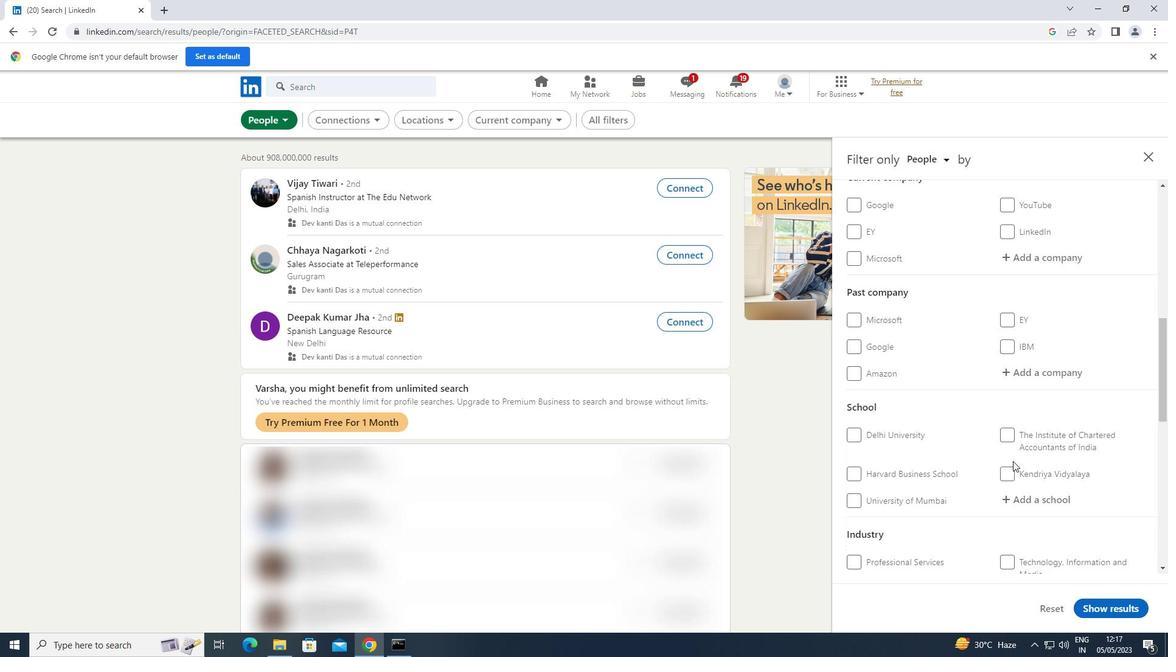 
Action: Mouse moved to (1044, 319)
Screenshot: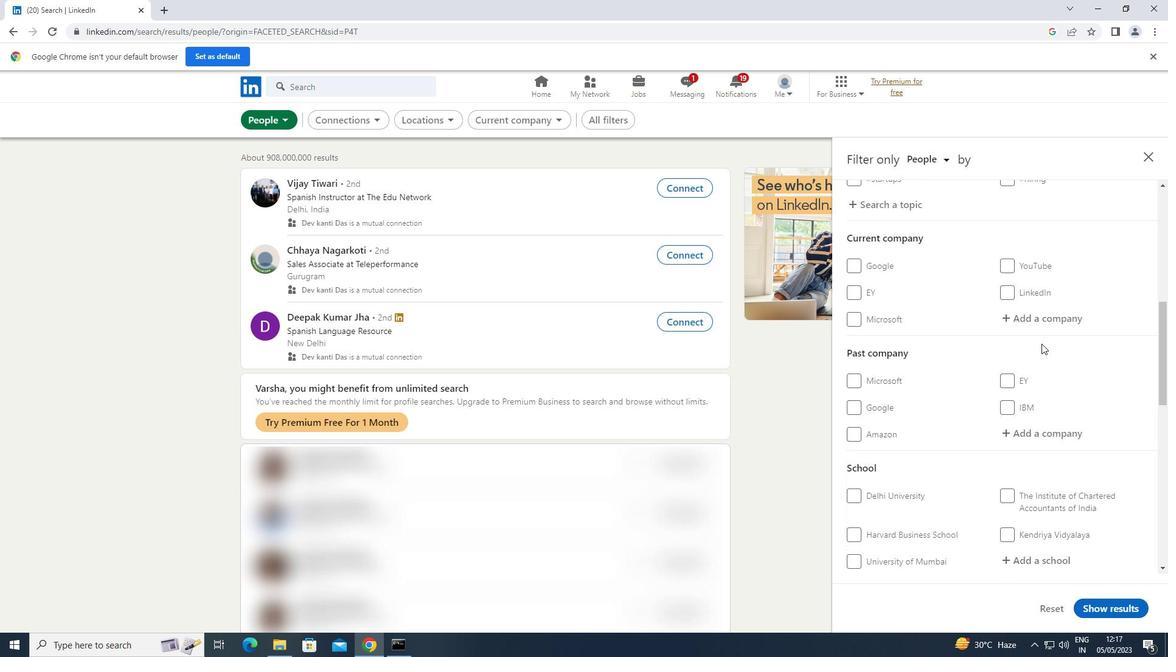 
Action: Mouse pressed left at (1044, 319)
Screenshot: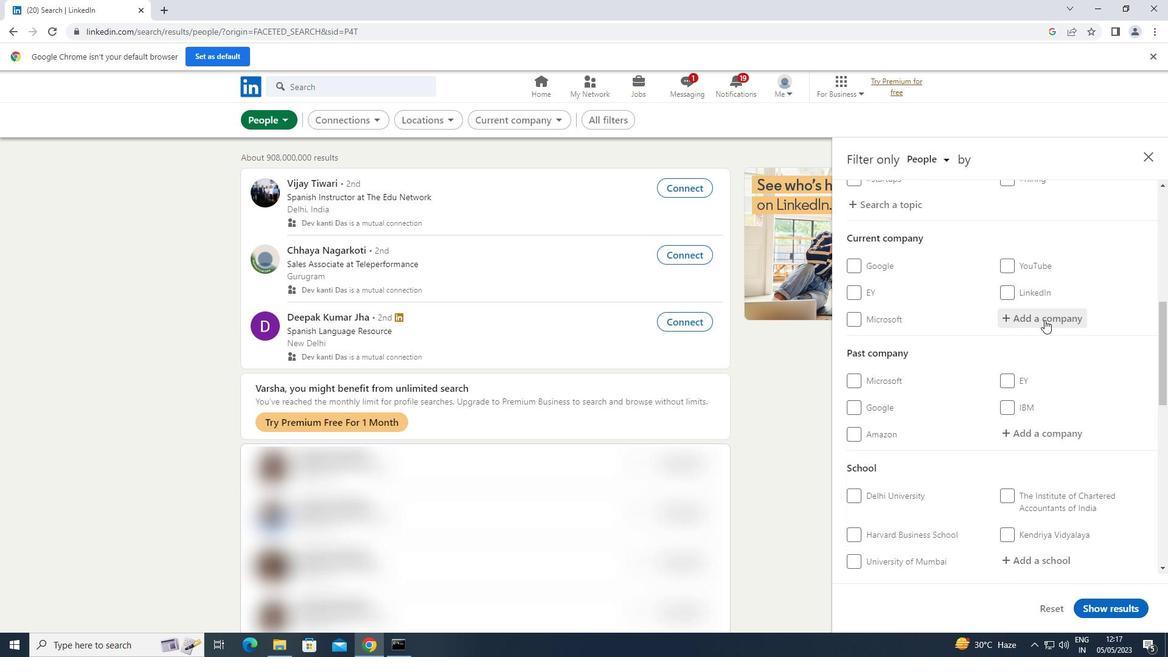 
Action: Key pressed <Key.shift>ENFUSION
Screenshot: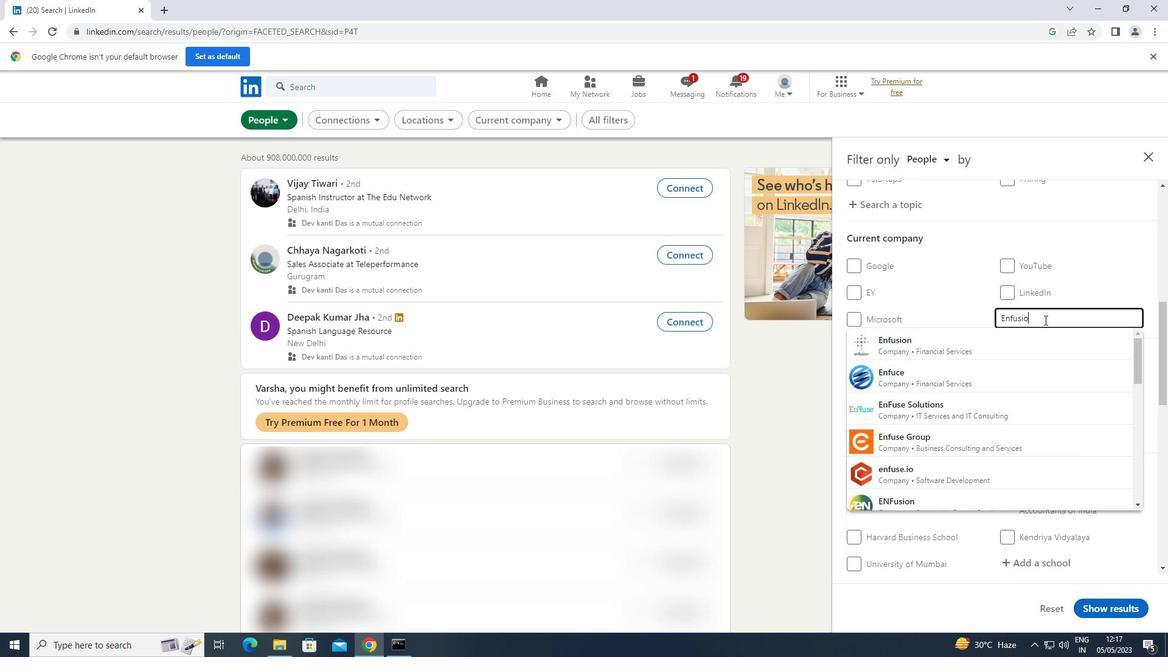 
Action: Mouse moved to (1007, 337)
Screenshot: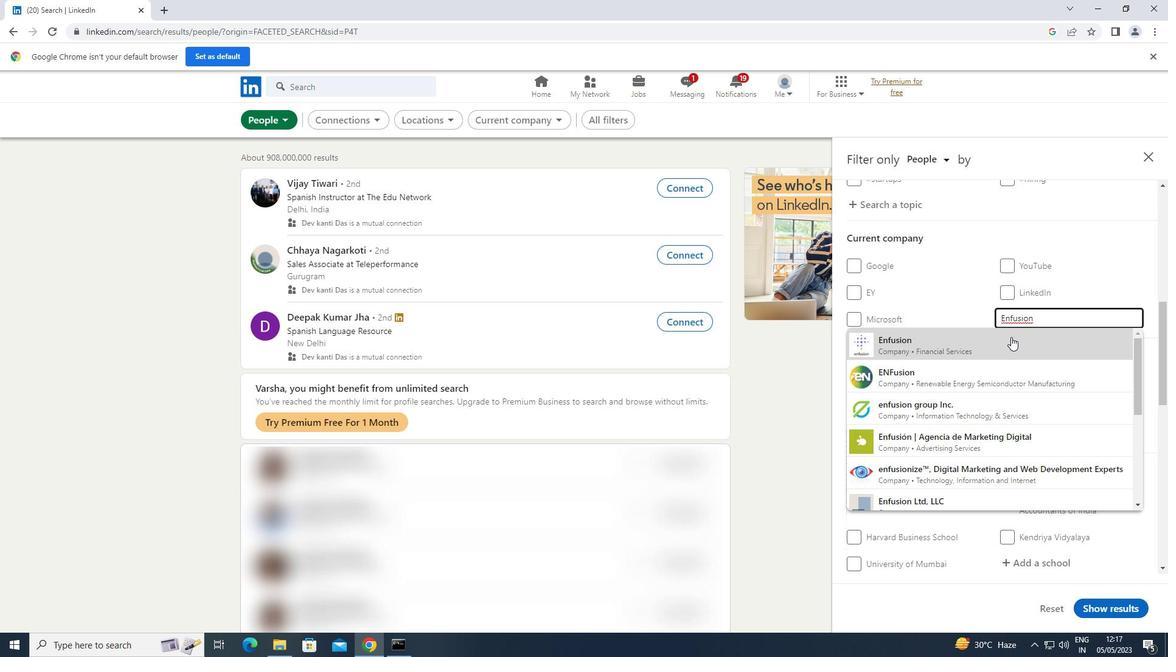 
Action: Mouse pressed left at (1007, 337)
Screenshot: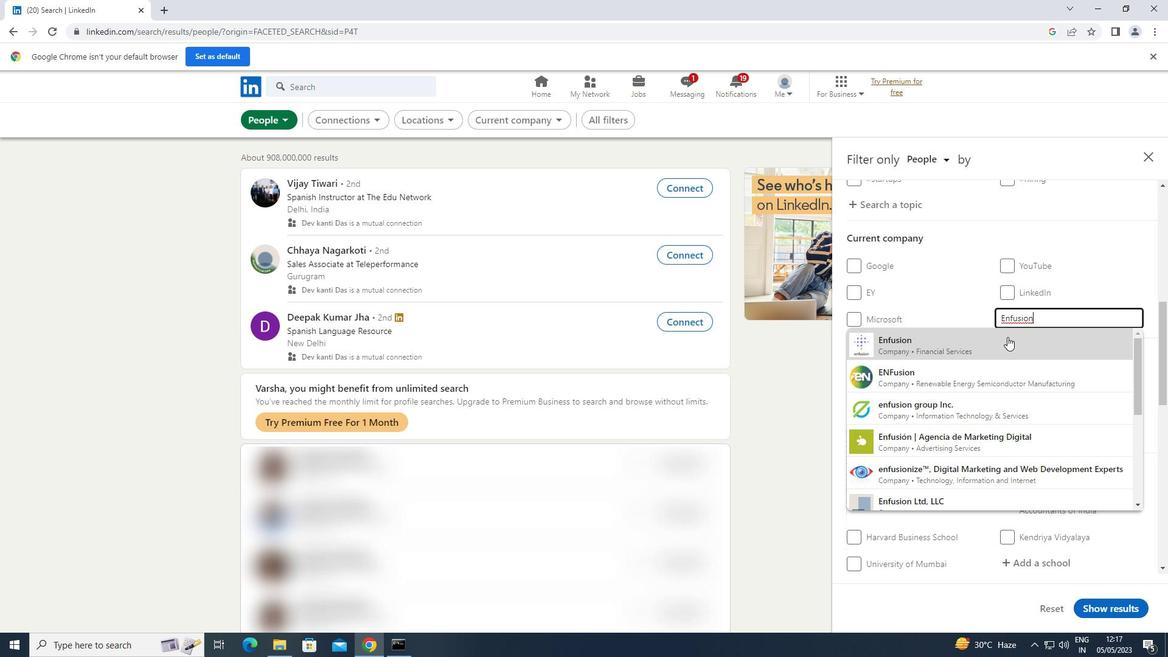 
Action: Mouse scrolled (1007, 336) with delta (0, 0)
Screenshot: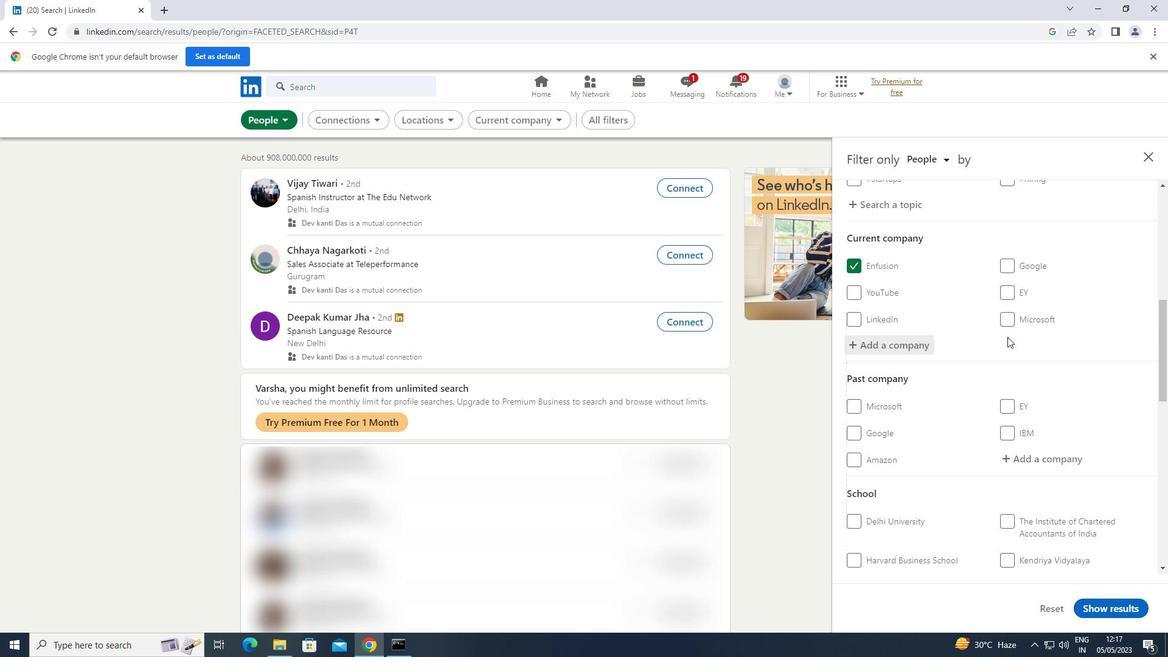 
Action: Mouse scrolled (1007, 336) with delta (0, 0)
Screenshot: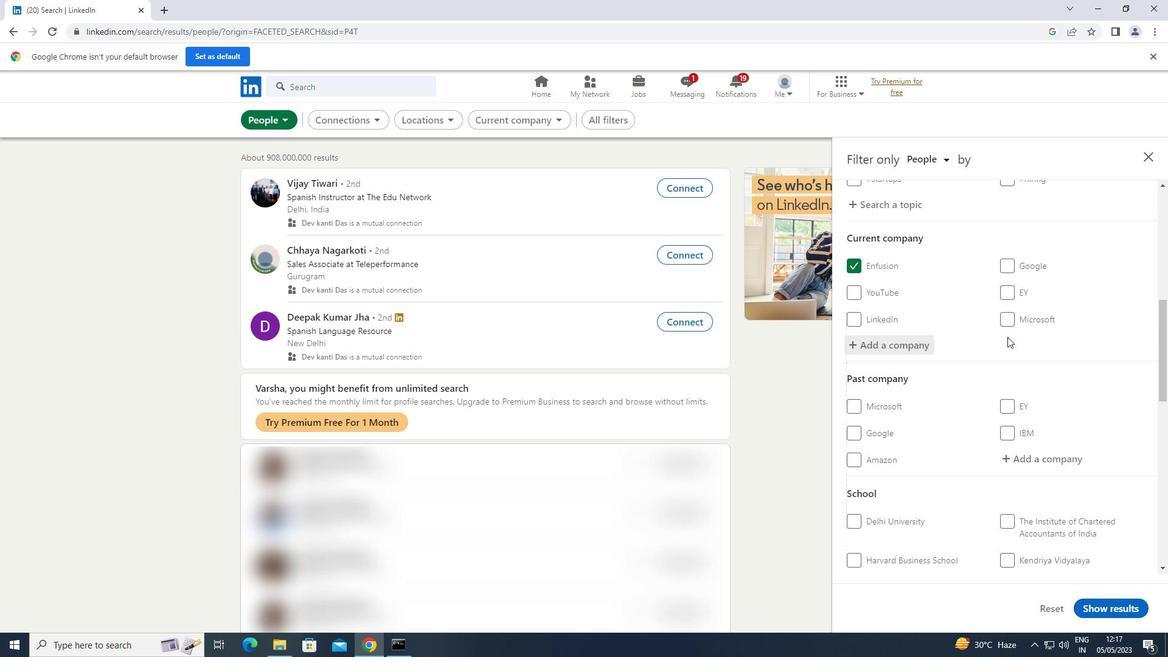 
Action: Mouse moved to (1030, 458)
Screenshot: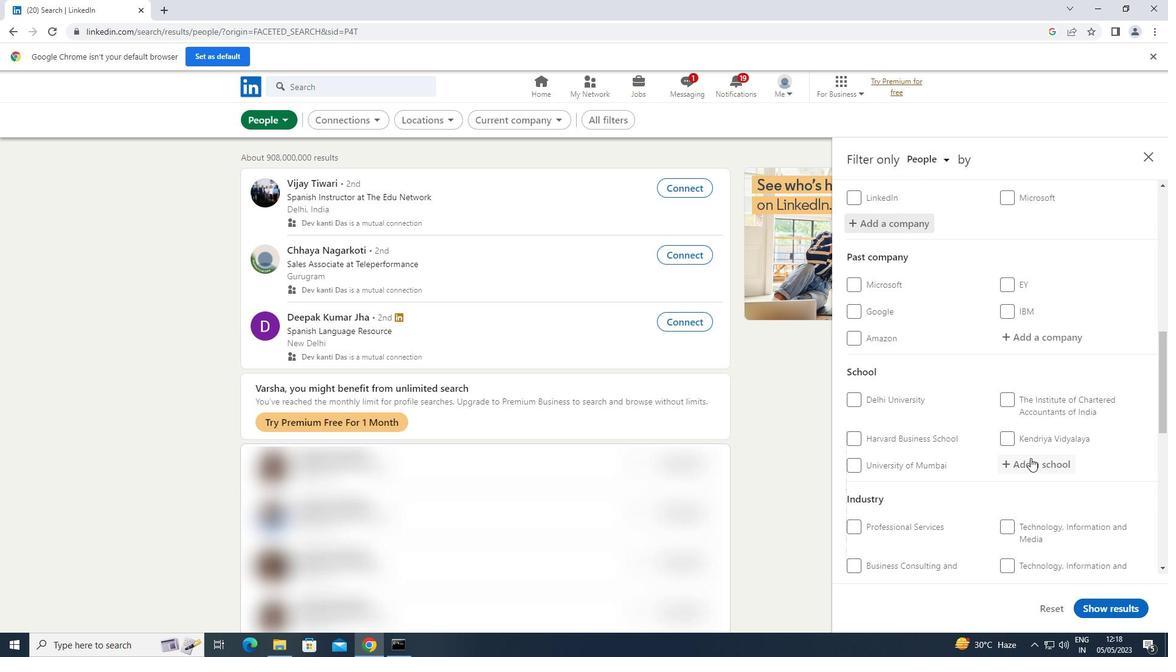 
Action: Mouse pressed left at (1030, 458)
Screenshot: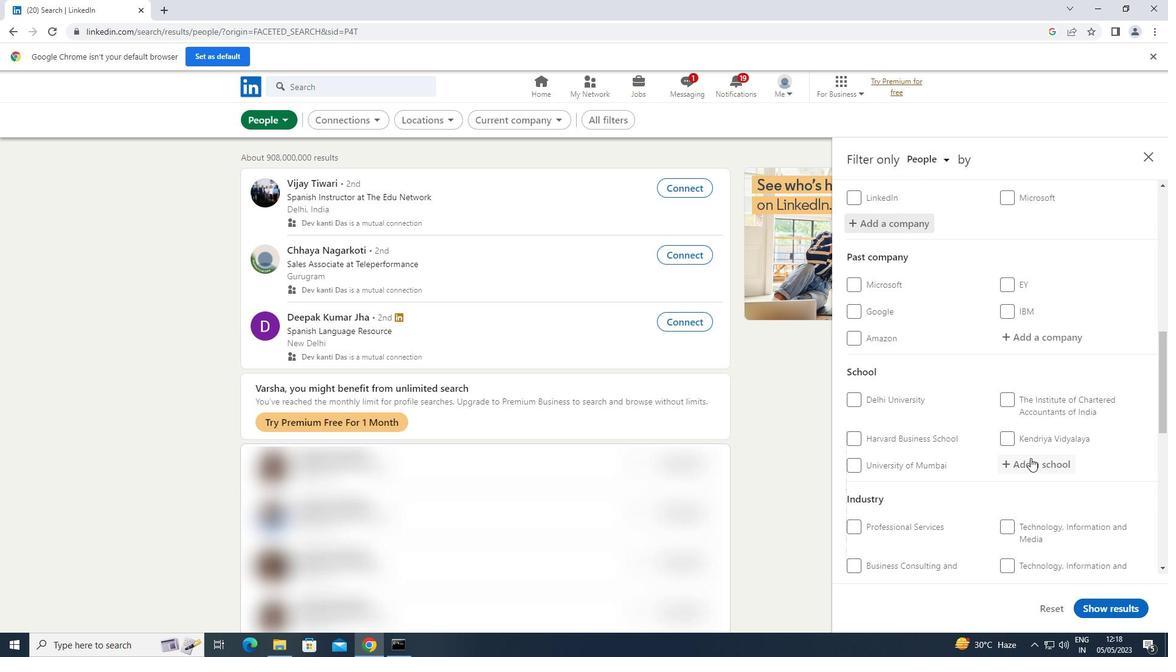 
Action: Key pressed <Key.shift>XAVIER<Key.space>
Screenshot: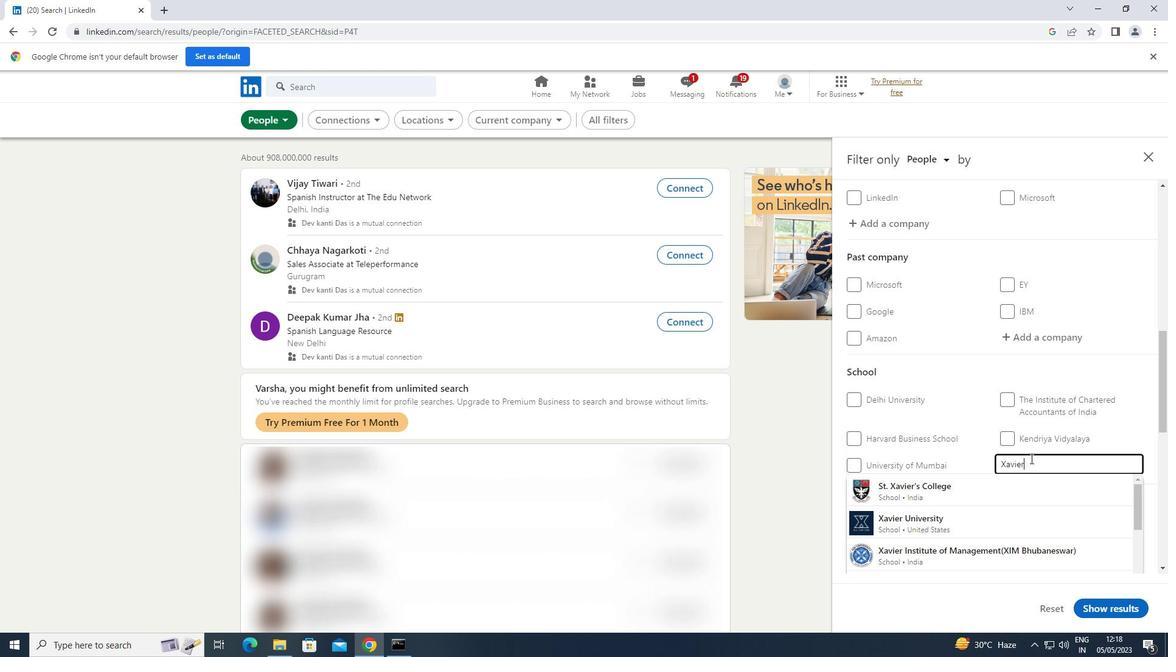 
Action: Mouse moved to (1001, 551)
Screenshot: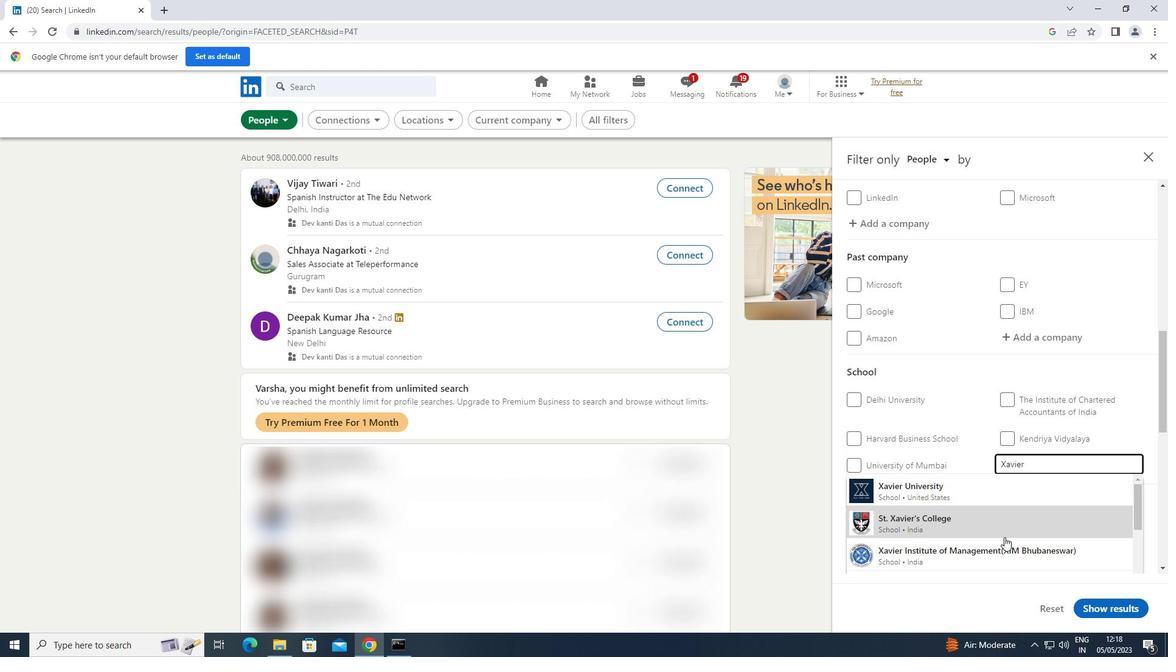 
Action: Mouse pressed left at (1001, 551)
Screenshot: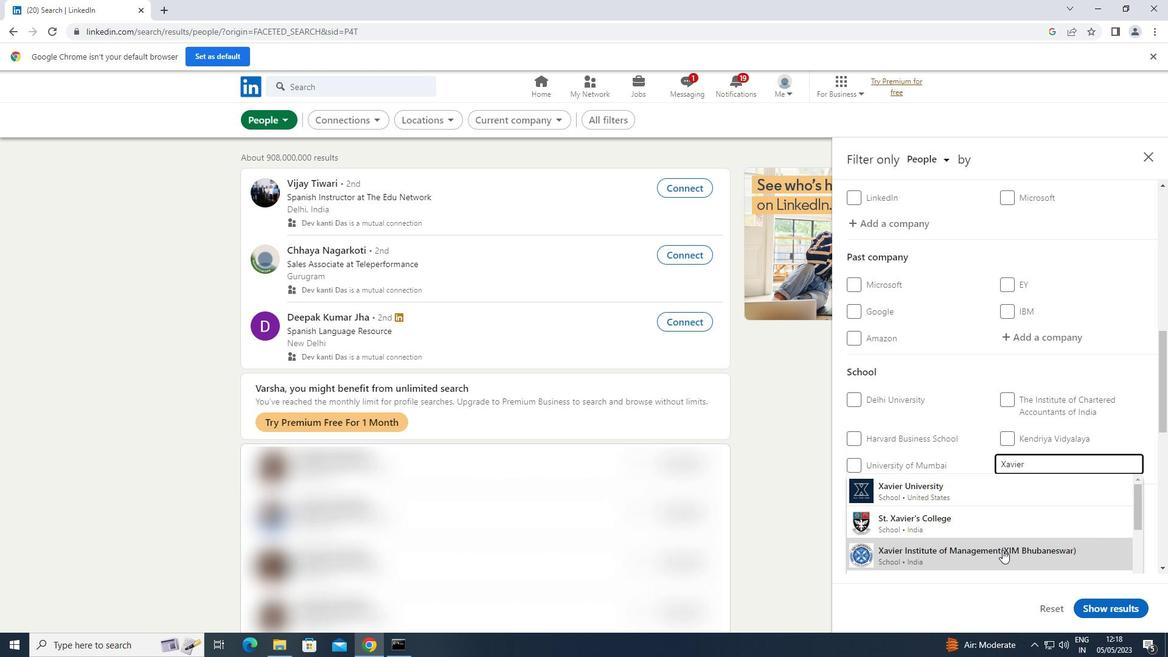 
Action: Mouse moved to (1021, 509)
Screenshot: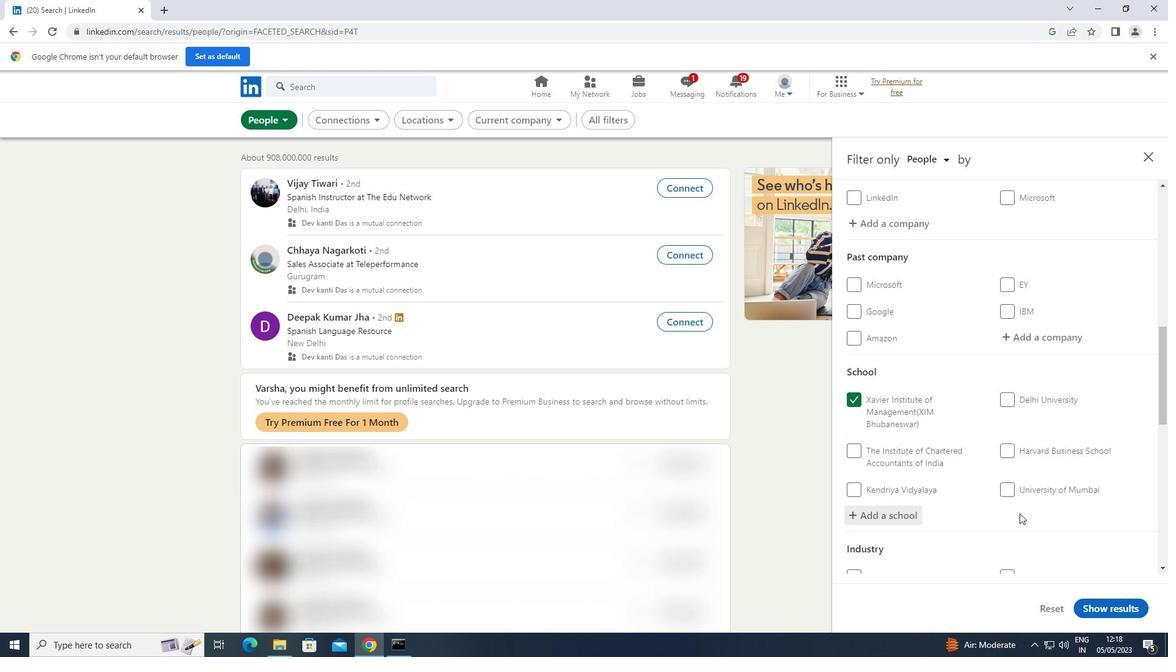 
Action: Mouse scrolled (1021, 509) with delta (0, 0)
Screenshot: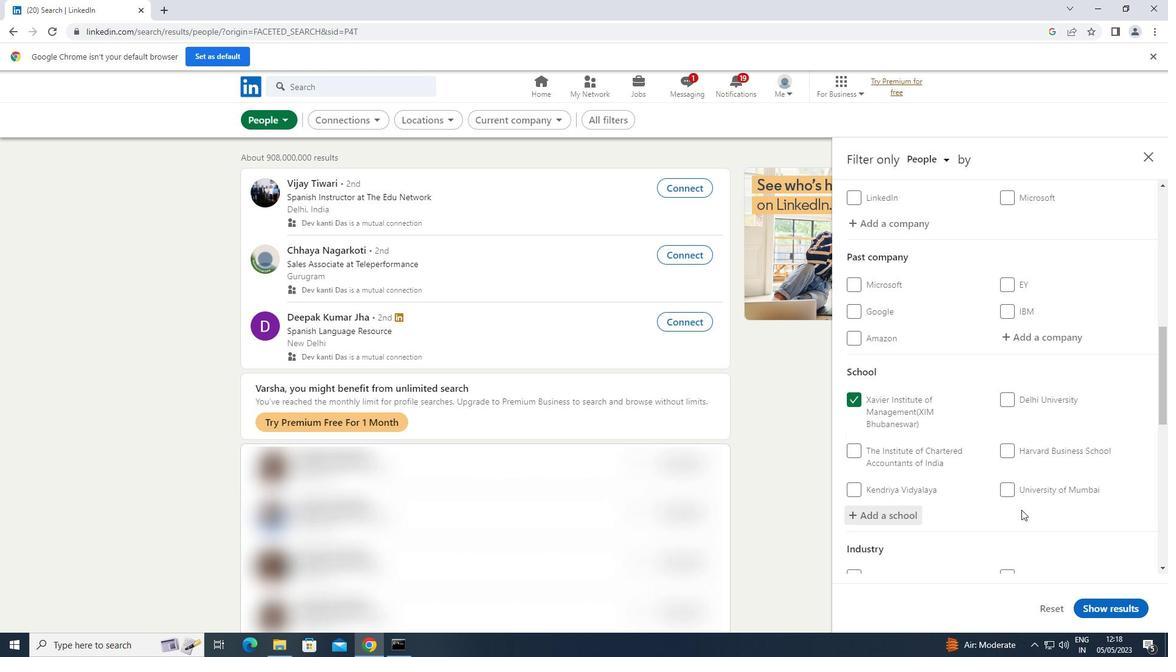 
Action: Mouse scrolled (1021, 509) with delta (0, 0)
Screenshot: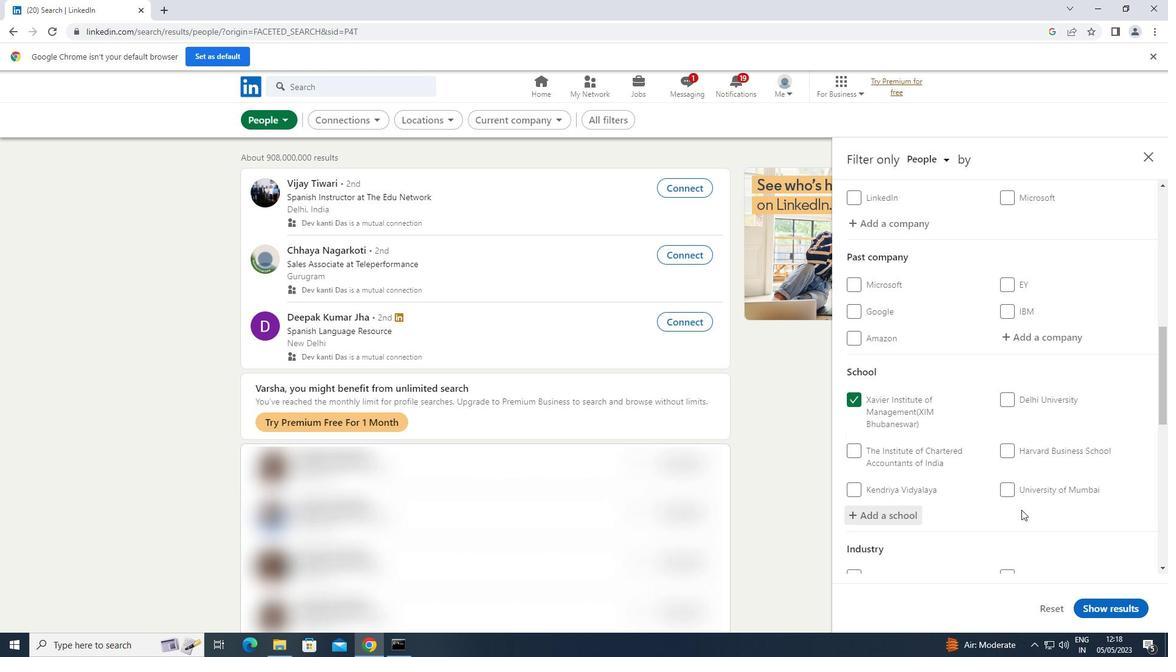 
Action: Mouse scrolled (1021, 509) with delta (0, 0)
Screenshot: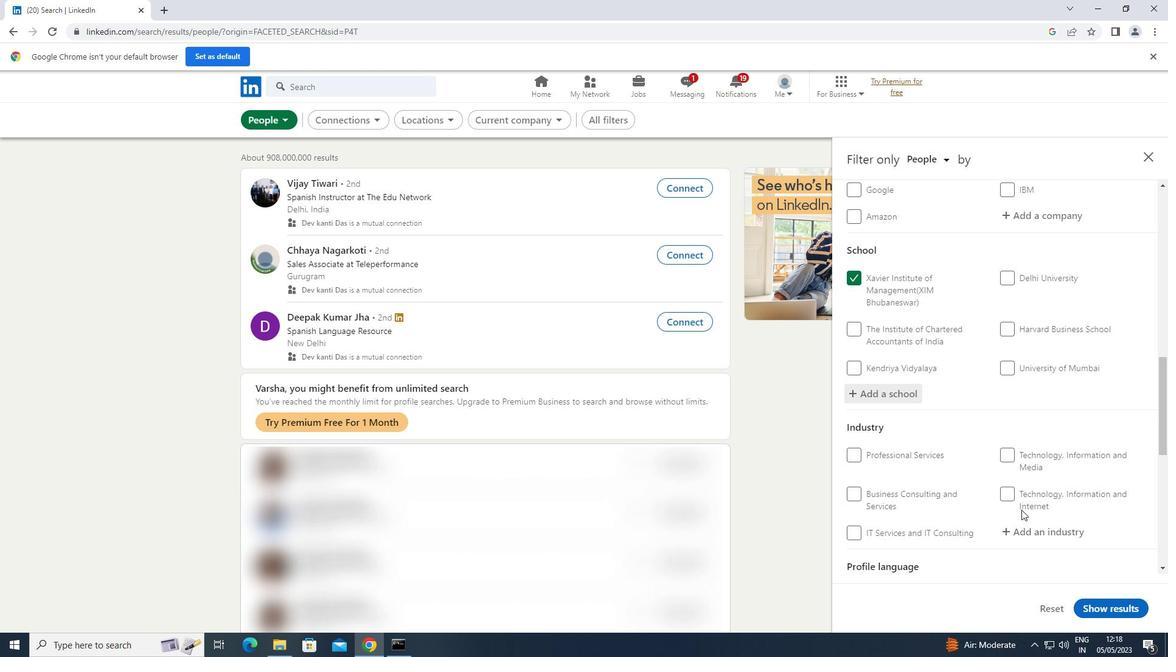 
Action: Mouse moved to (1056, 465)
Screenshot: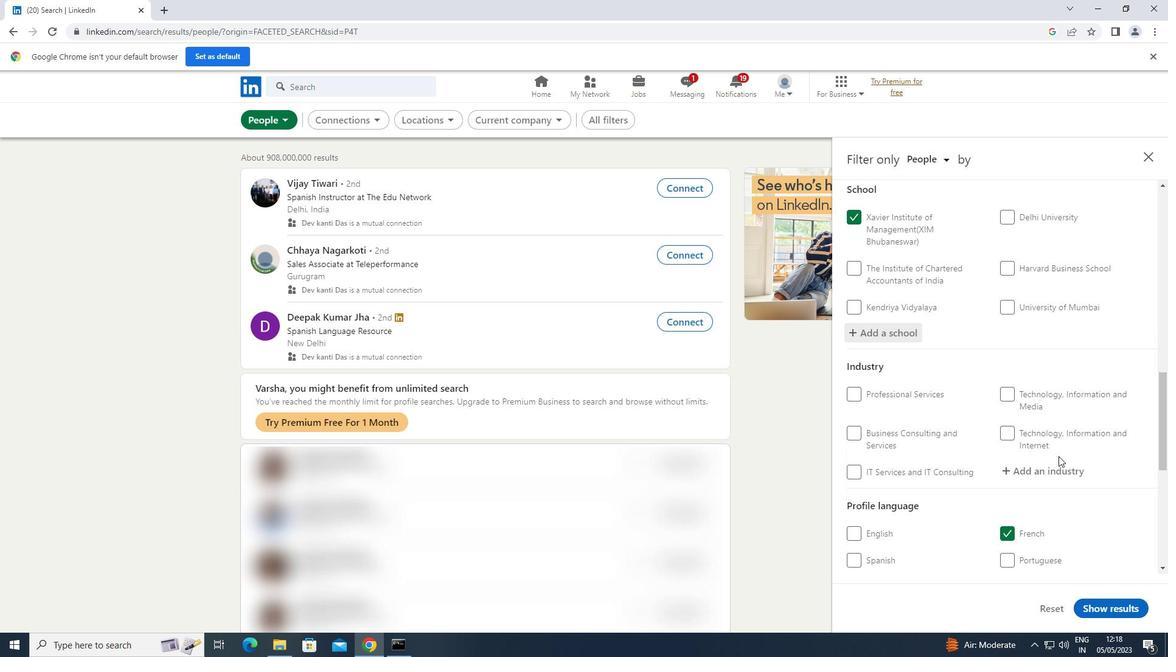 
Action: Mouse pressed left at (1056, 465)
Screenshot: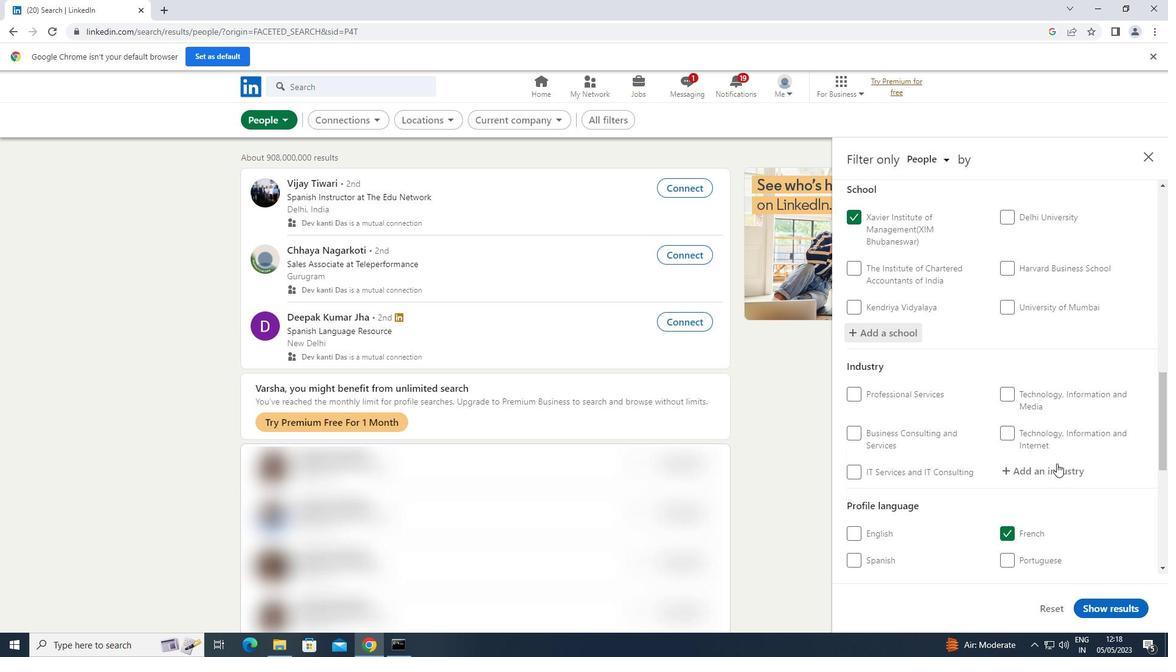 
Action: Key pressed <Key.shift>MEDICAL<Key.space>
Screenshot: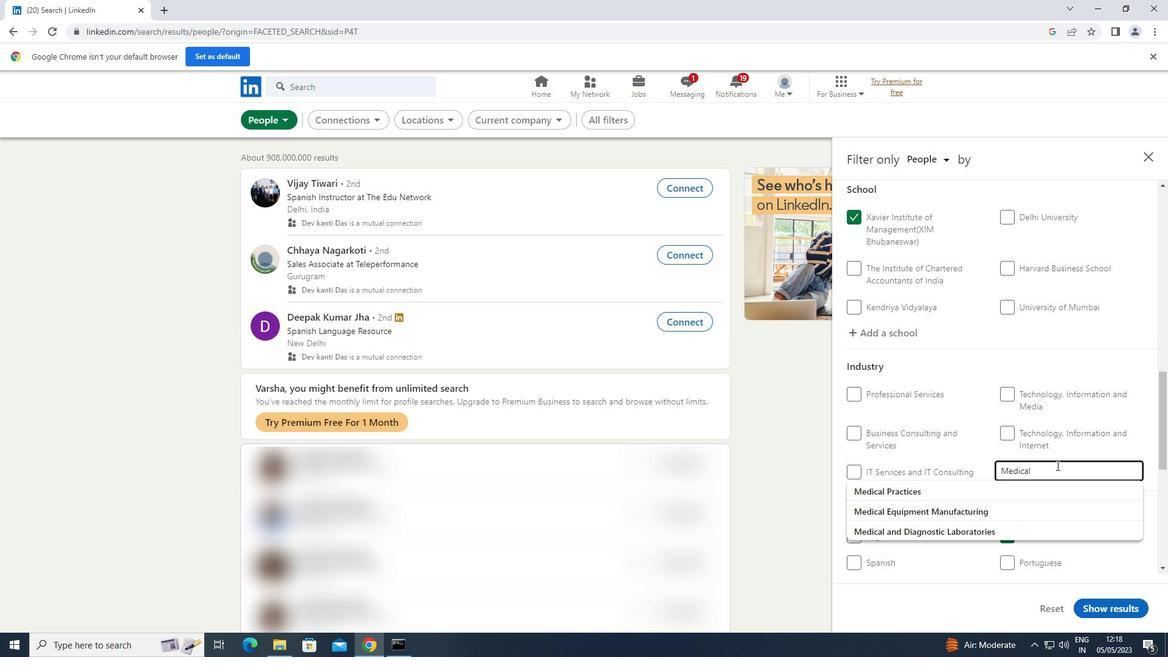 
Action: Mouse moved to (972, 510)
Screenshot: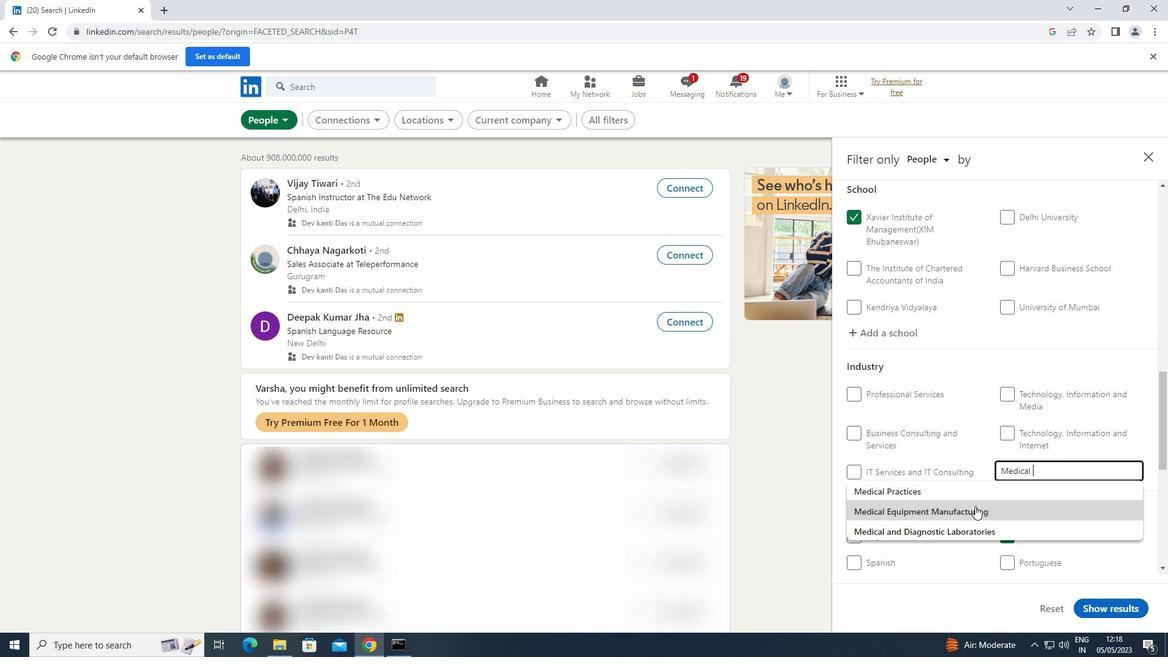 
Action: Mouse pressed left at (972, 510)
Screenshot: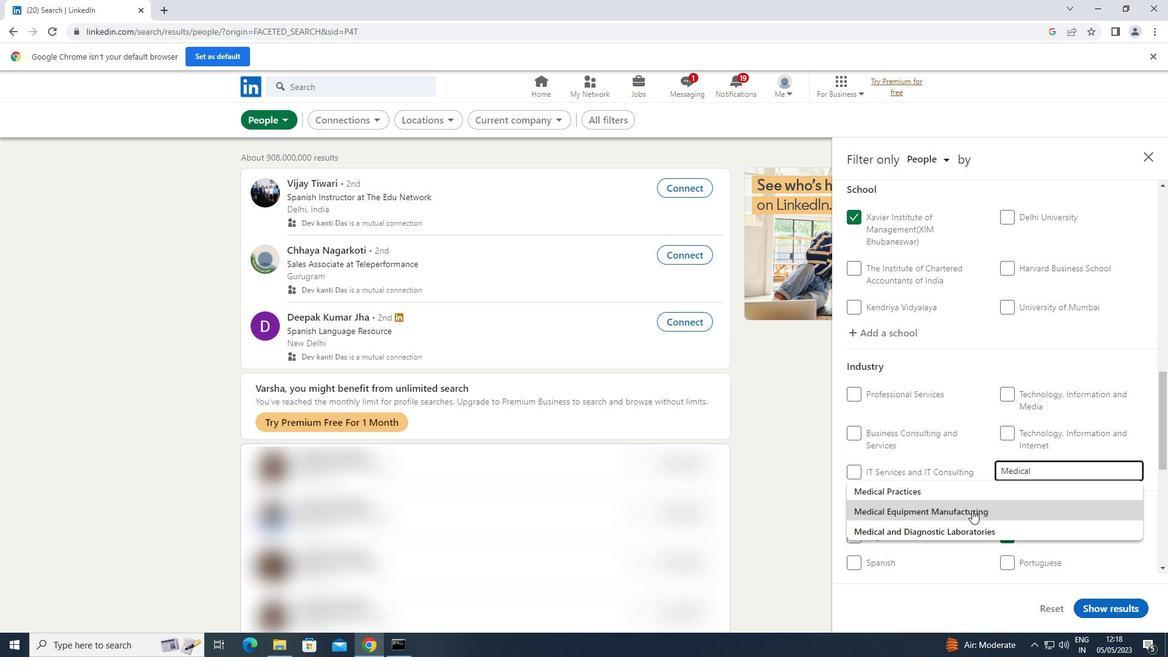 
Action: Mouse scrolled (972, 509) with delta (0, 0)
Screenshot: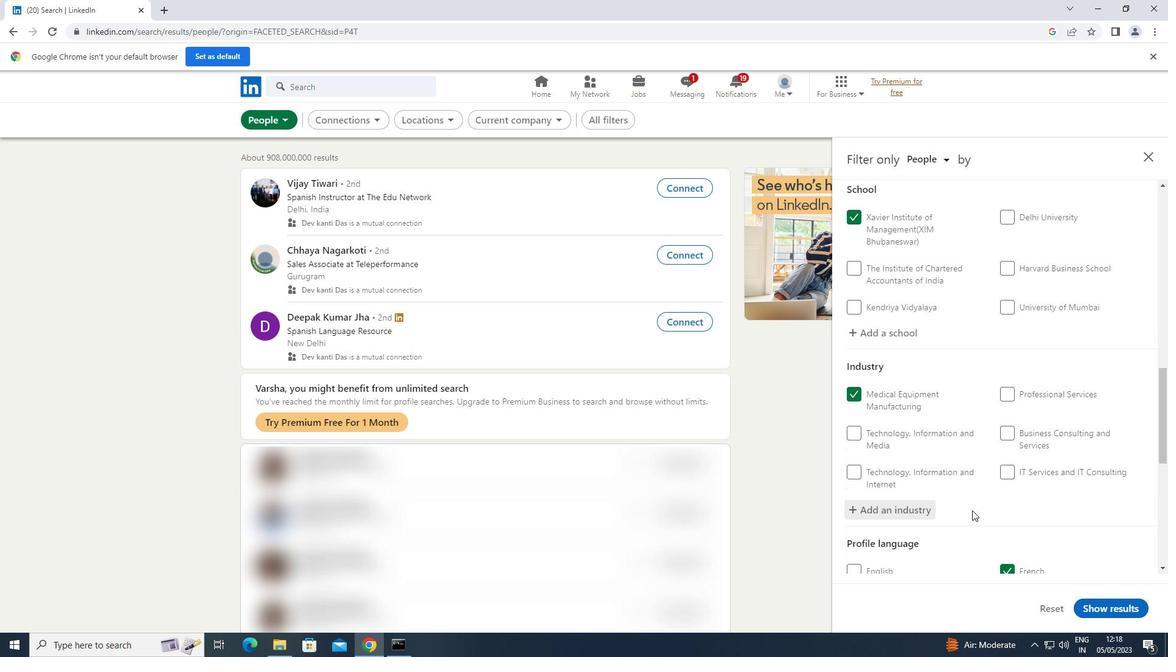 
Action: Mouse scrolled (972, 509) with delta (0, 0)
Screenshot: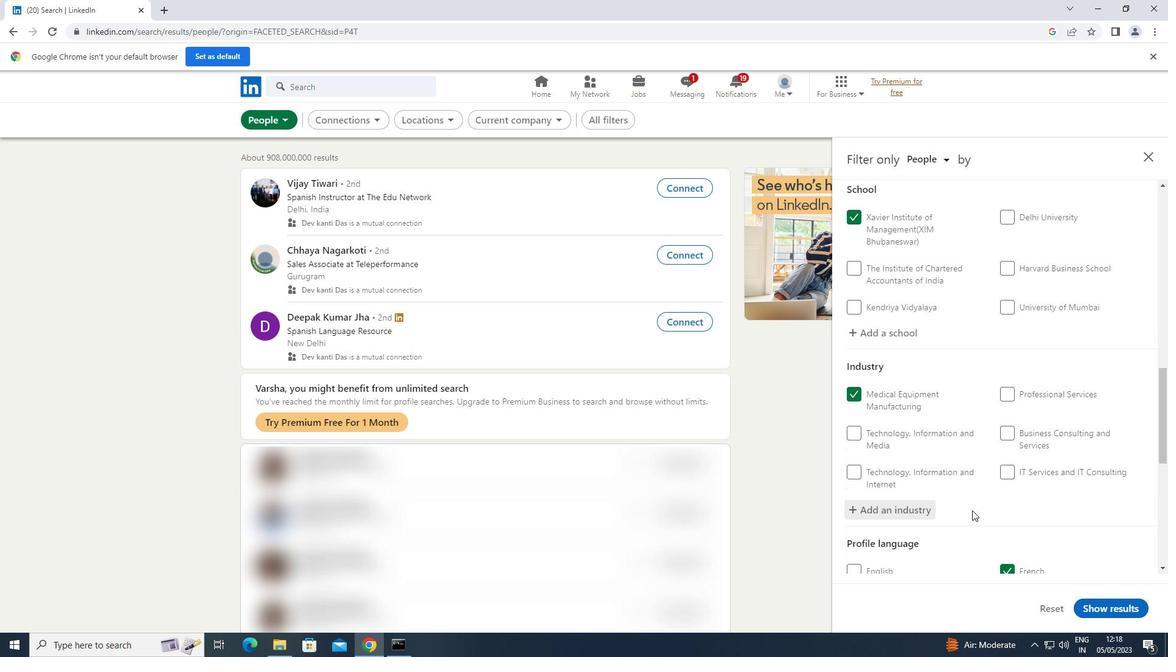 
Action: Mouse scrolled (972, 509) with delta (0, 0)
Screenshot: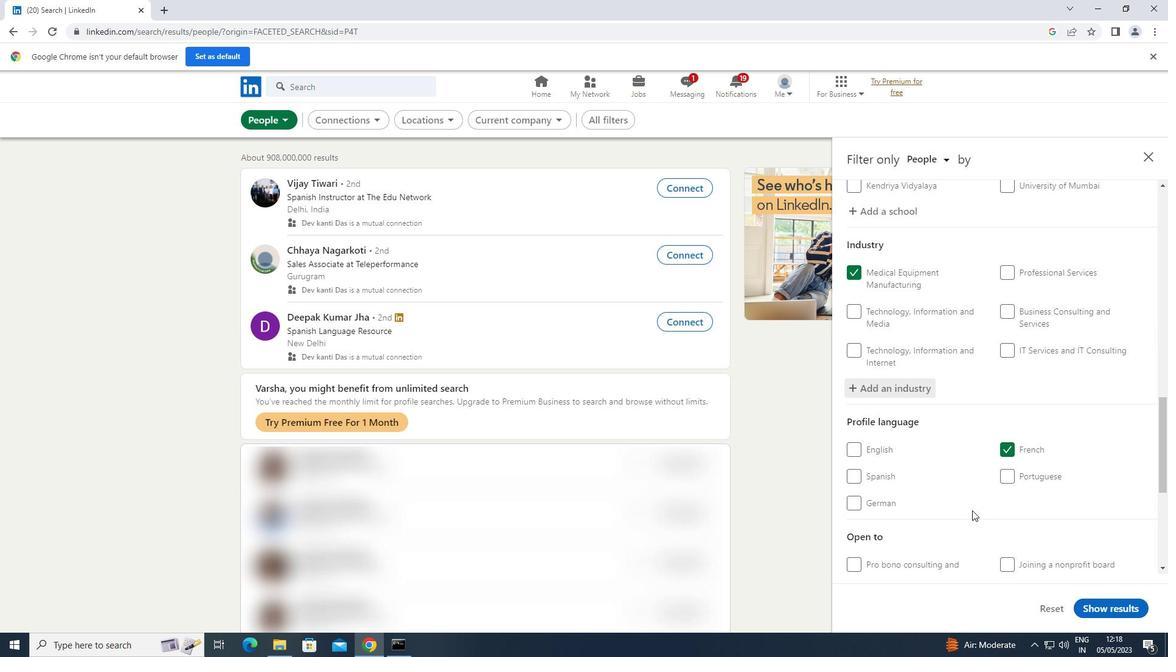 
Action: Mouse moved to (1022, 536)
Screenshot: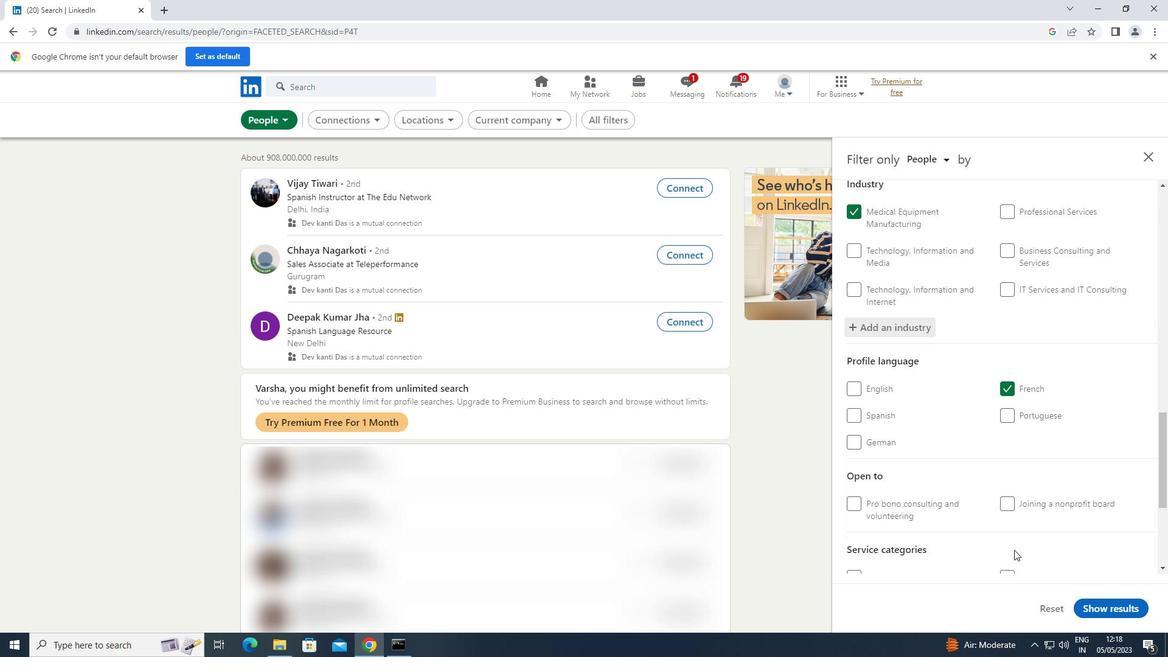 
Action: Mouse scrolled (1022, 535) with delta (0, 0)
Screenshot: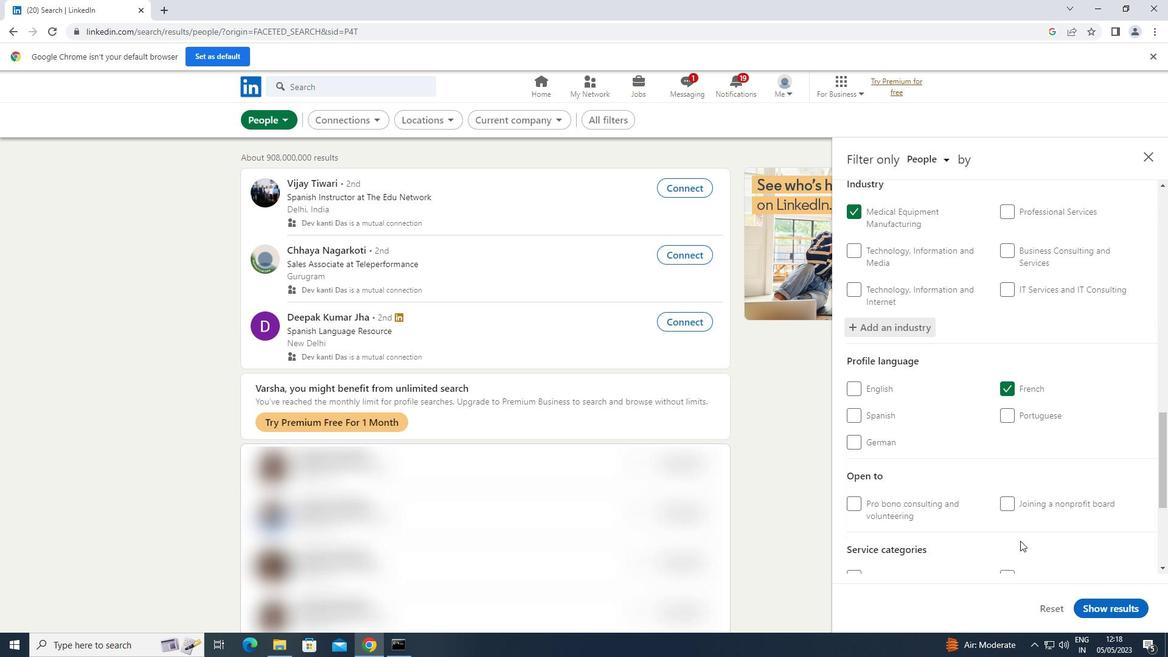 
Action: Mouse scrolled (1022, 535) with delta (0, 0)
Screenshot: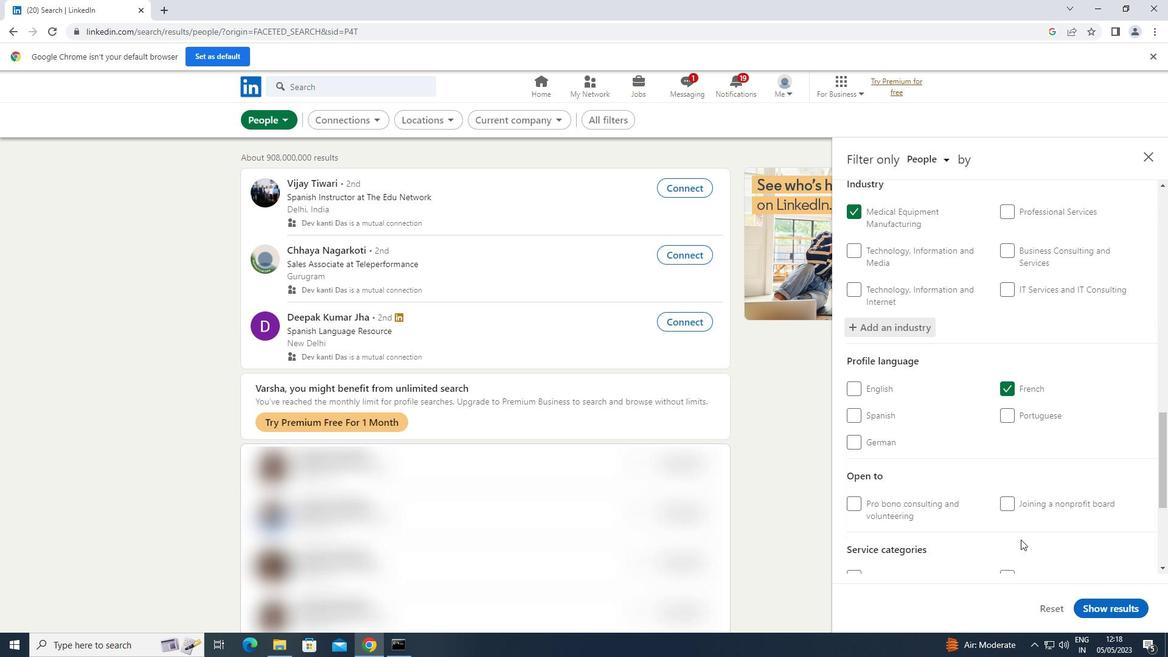
Action: Mouse scrolled (1022, 535) with delta (0, 0)
Screenshot: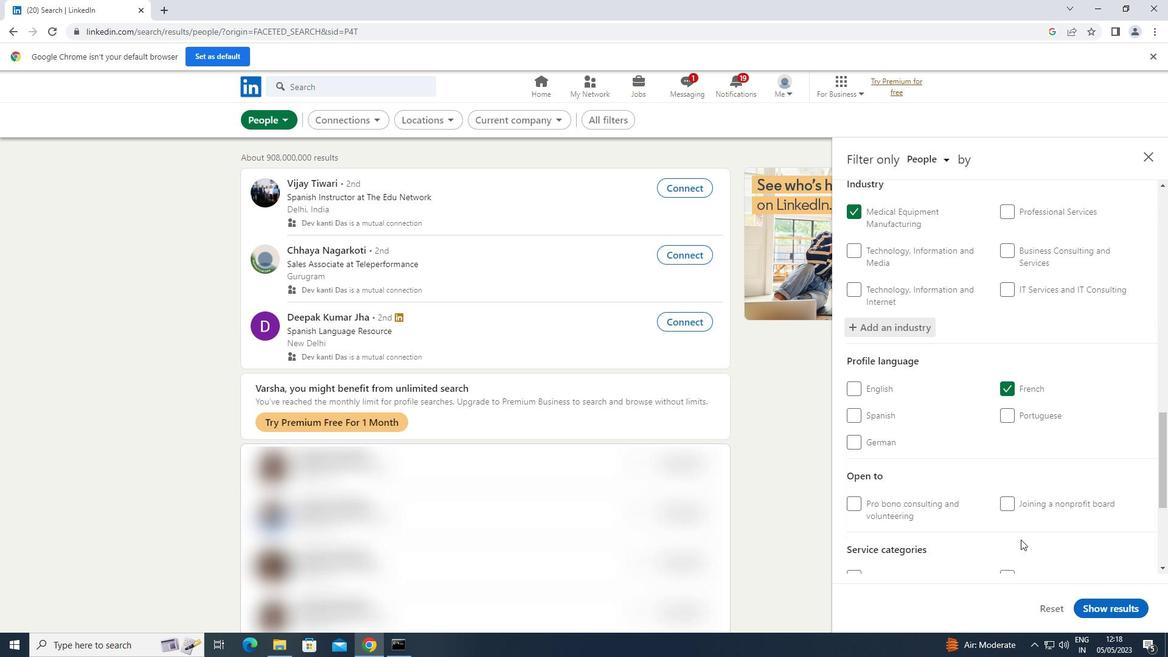 
Action: Mouse moved to (1045, 445)
Screenshot: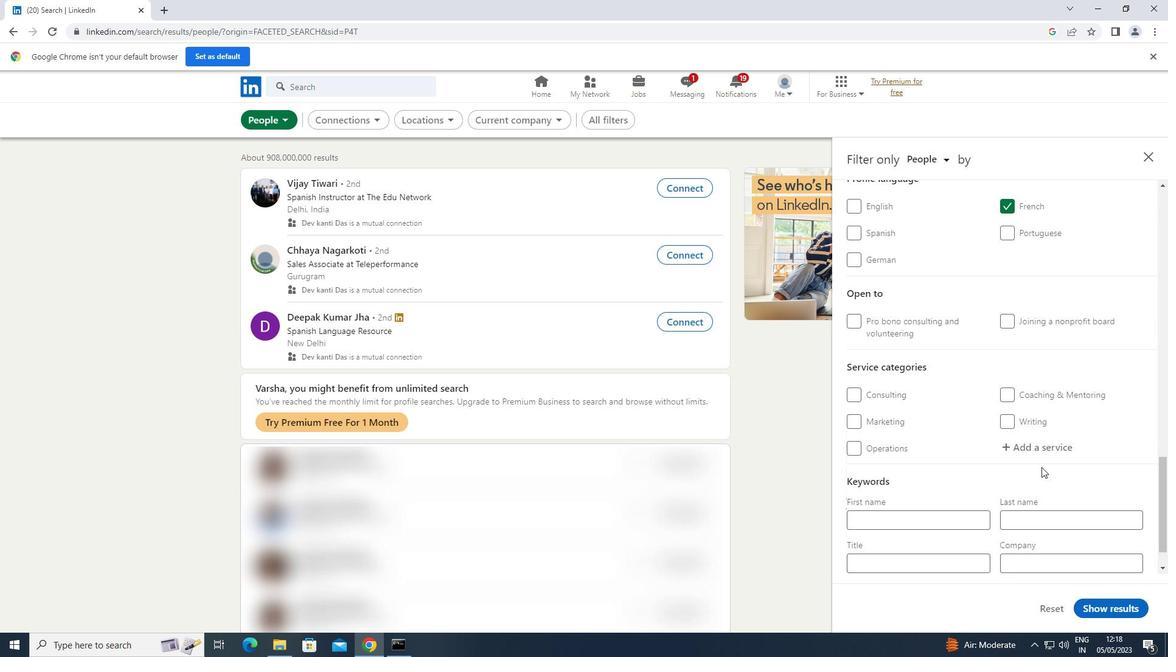 
Action: Mouse pressed left at (1045, 445)
Screenshot: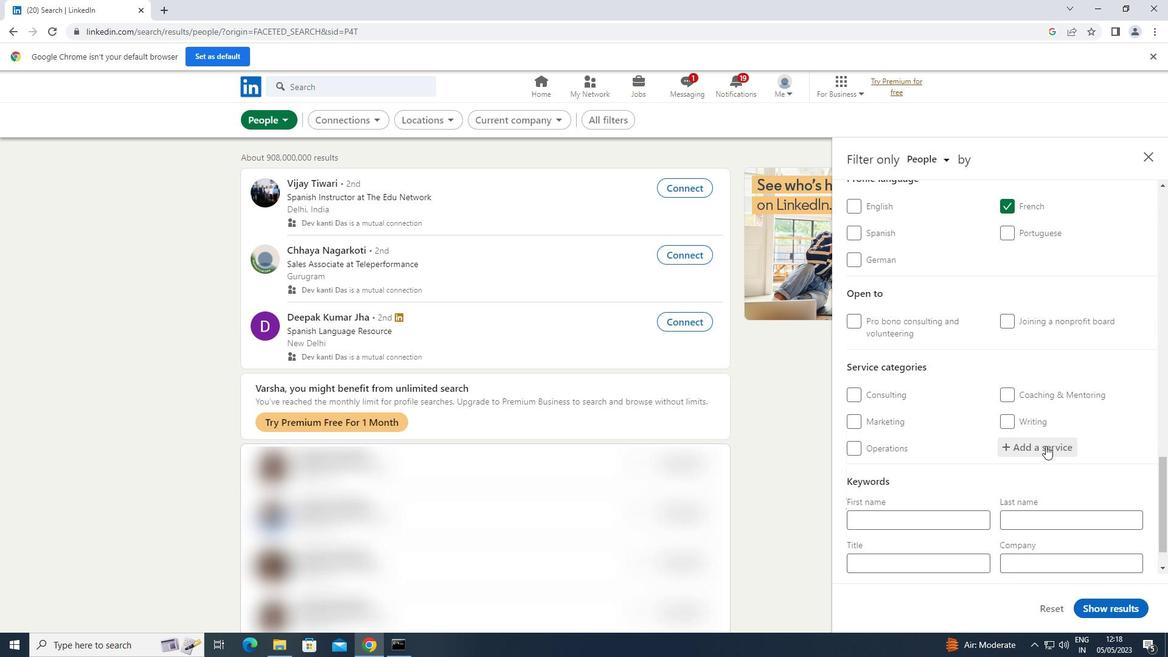
Action: Key pressed <Key.shift>RELOCATION
Screenshot: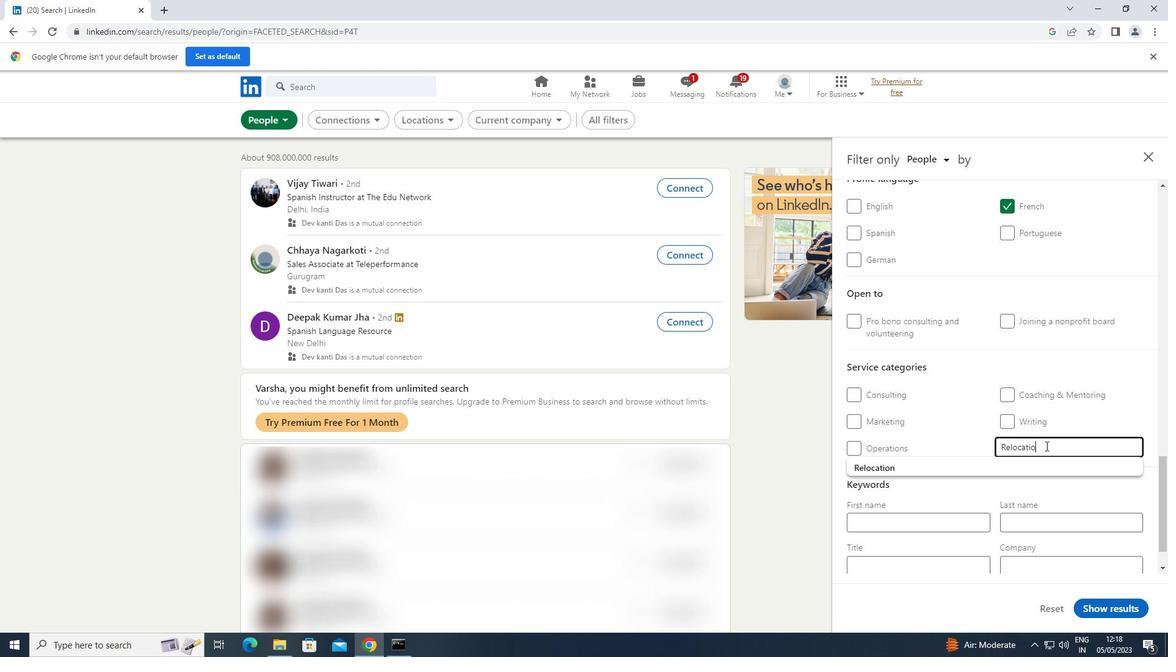 
Action: Mouse moved to (967, 465)
Screenshot: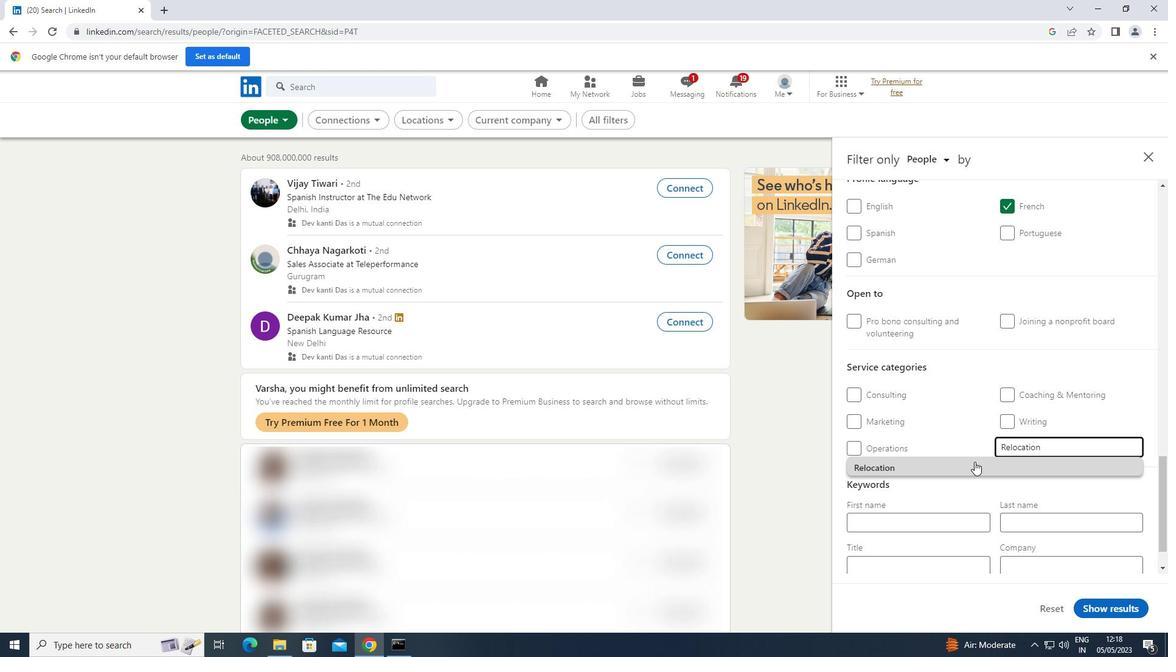 
Action: Mouse pressed left at (967, 465)
Screenshot: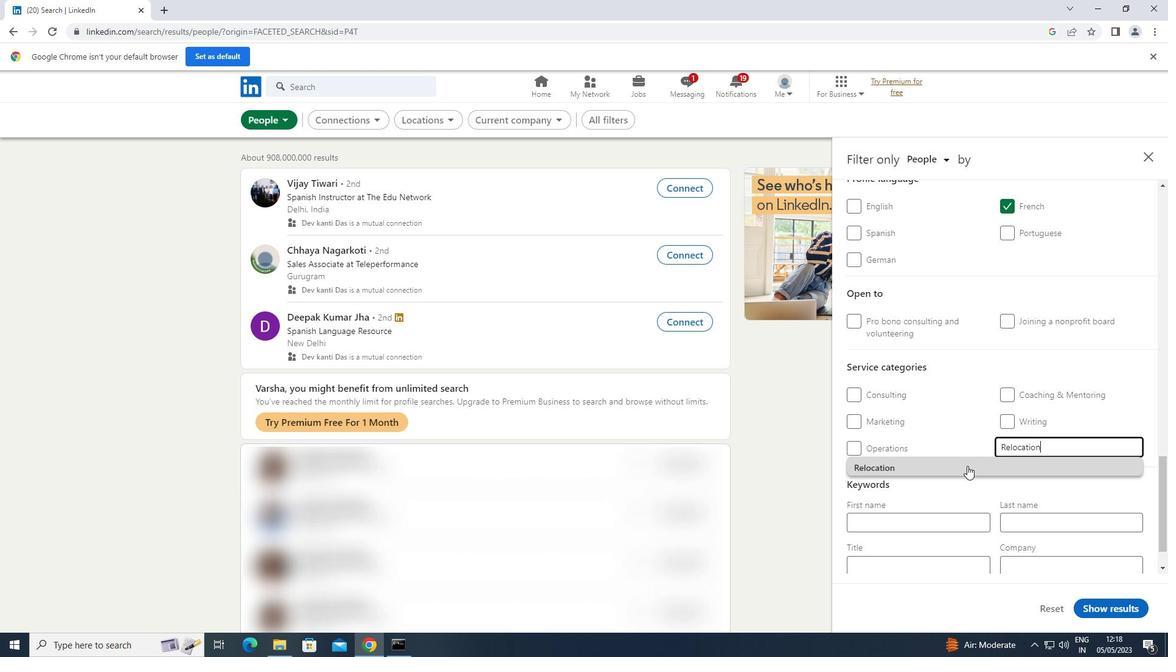 
Action: Mouse scrolled (967, 465) with delta (0, 0)
Screenshot: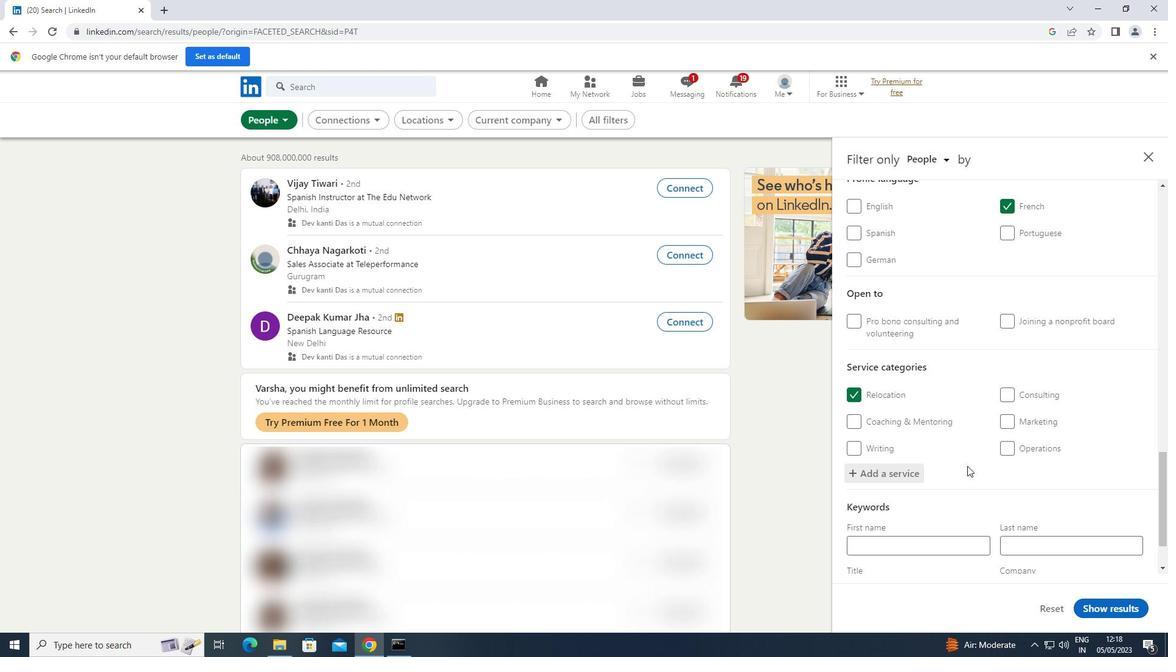 
Action: Mouse scrolled (967, 465) with delta (0, 0)
Screenshot: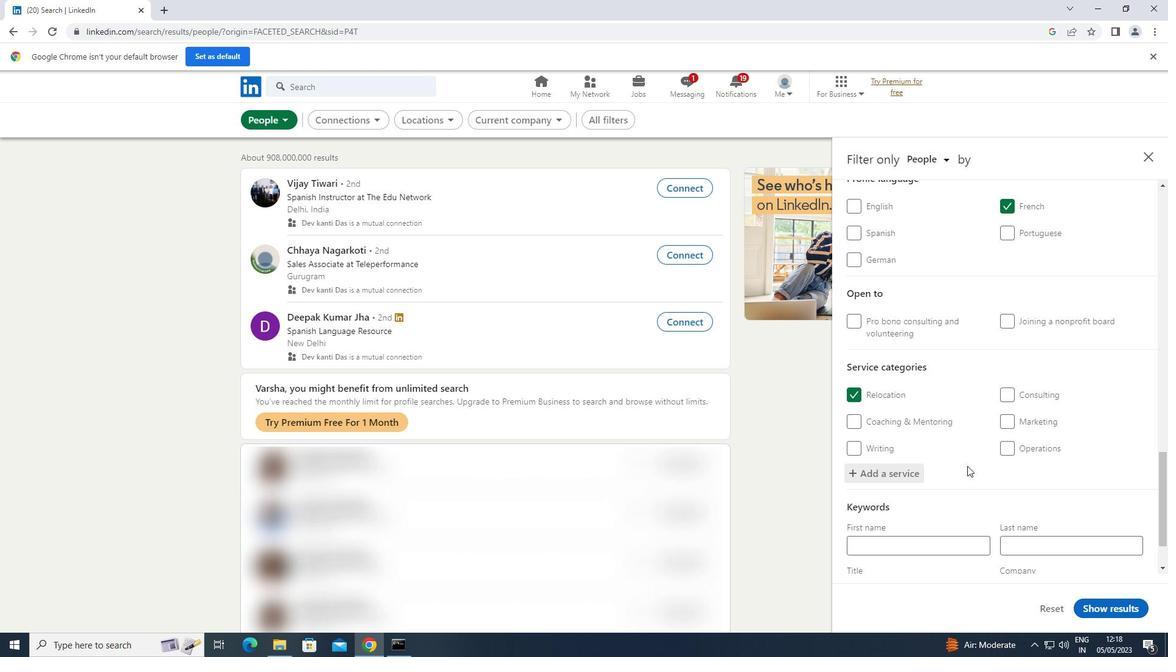 
Action: Mouse scrolled (967, 465) with delta (0, 0)
Screenshot: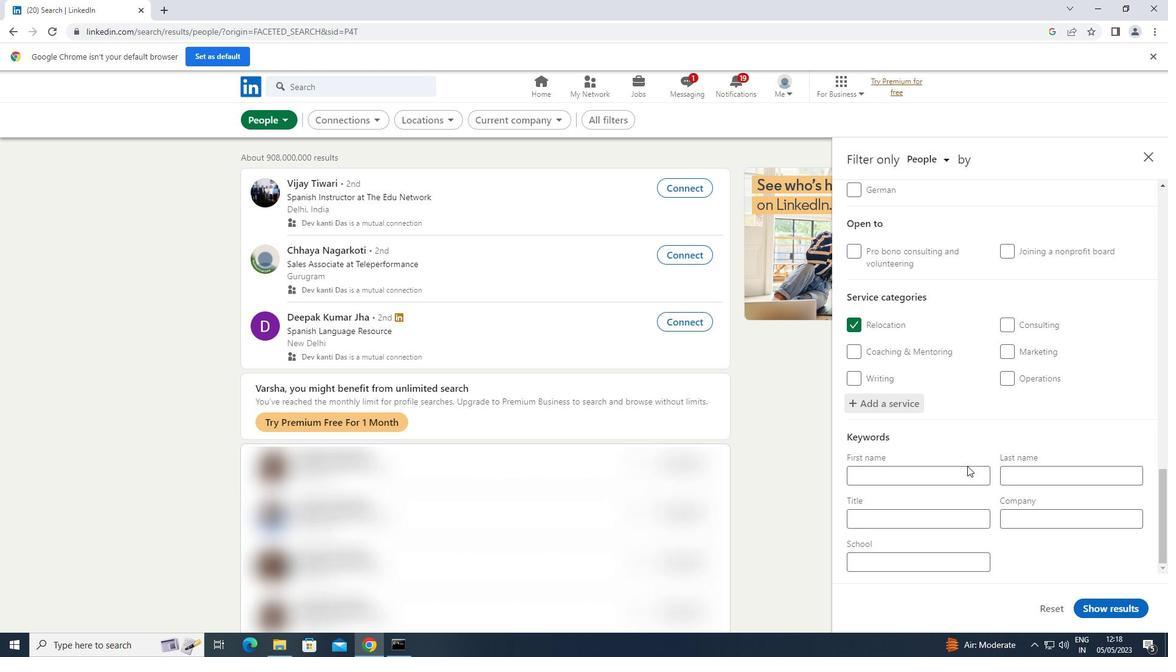 
Action: Mouse scrolled (967, 465) with delta (0, 0)
Screenshot: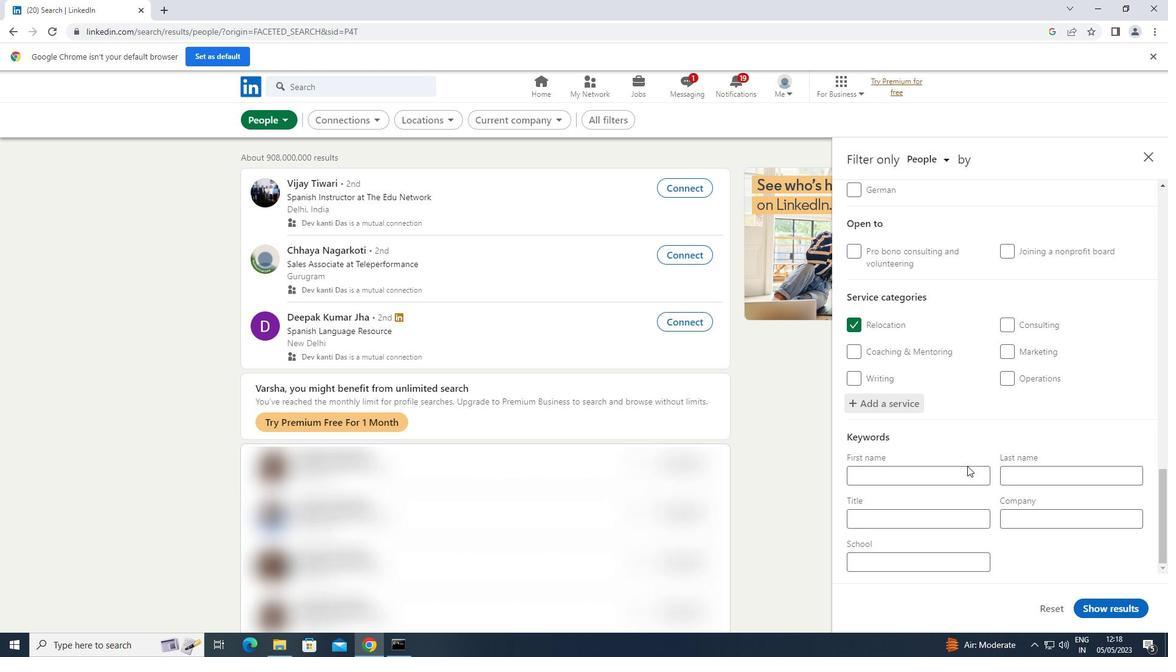 
Action: Mouse moved to (947, 514)
Screenshot: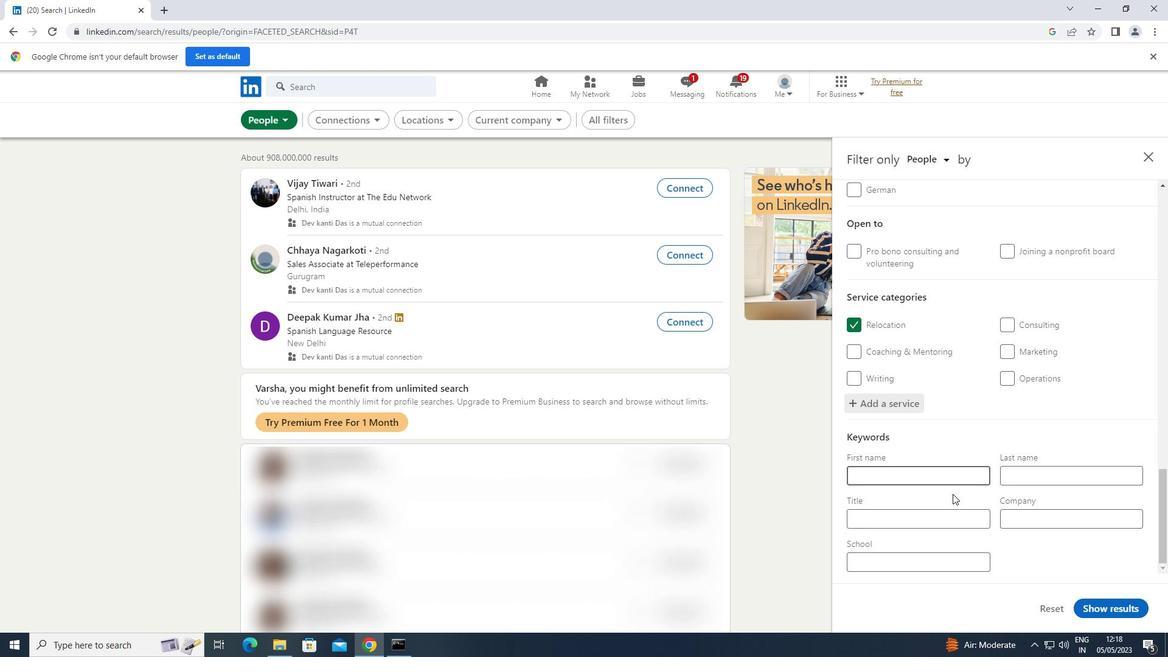 
Action: Mouse pressed left at (947, 514)
Screenshot: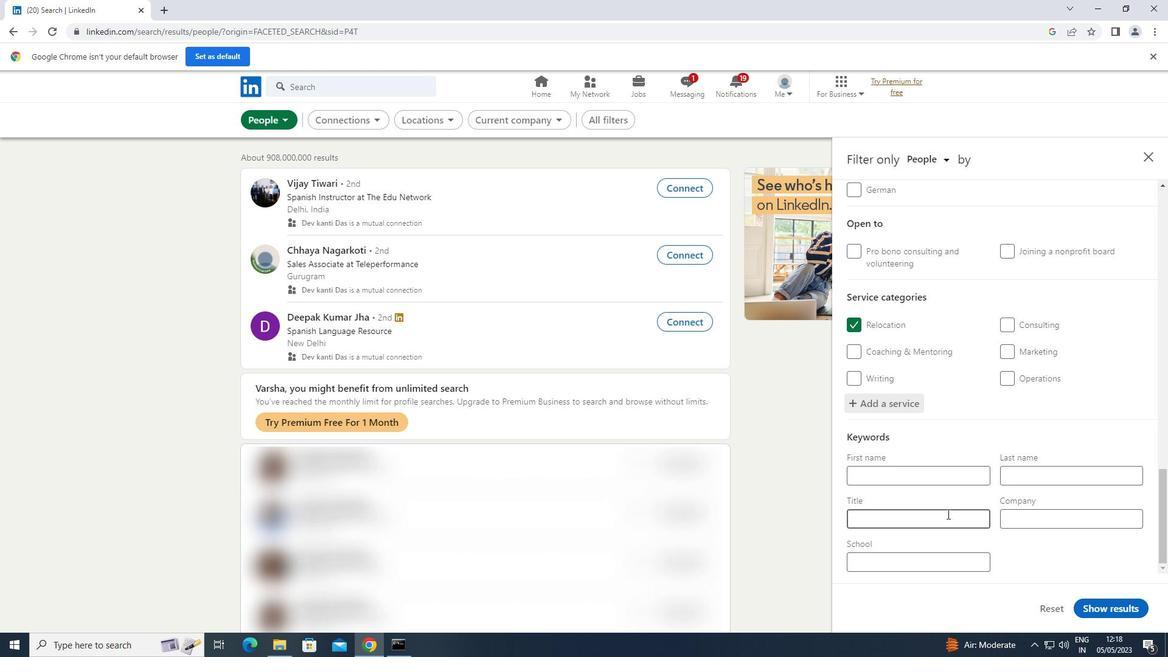 
Action: Key pressed <Key.shift>DISPATCHER<Key.space>FOR<Key.space><Key.shift>TRUCKS<Key.space>OR<Key.space><Key.shift>TAXIS
Screenshot: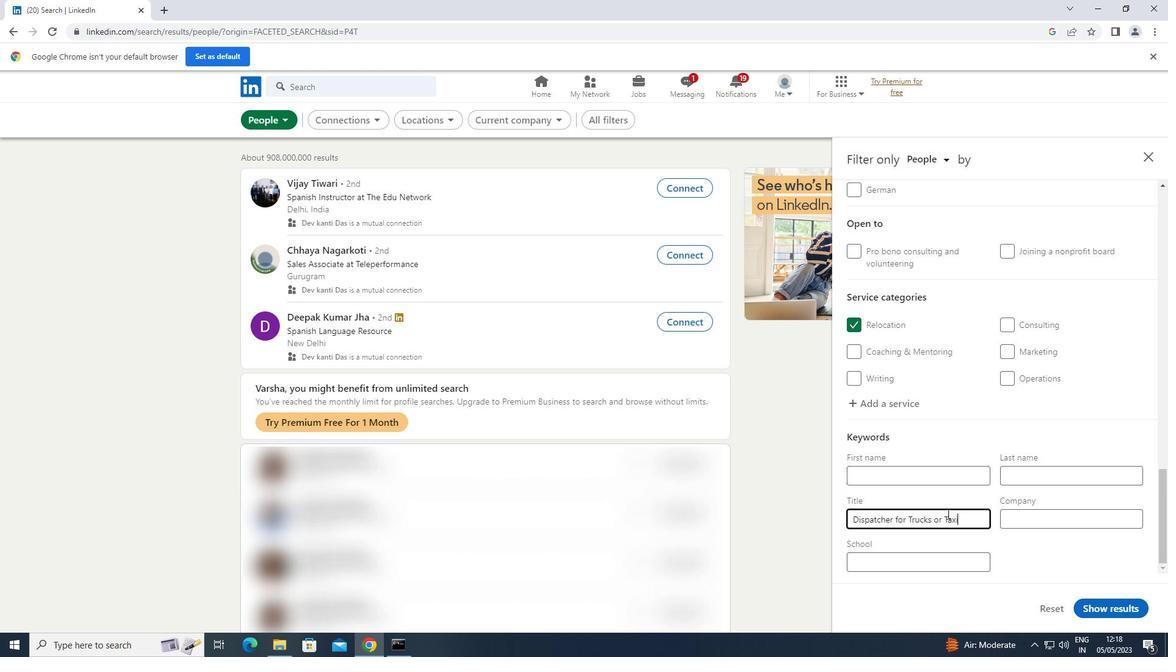 
Action: Mouse moved to (1122, 607)
Screenshot: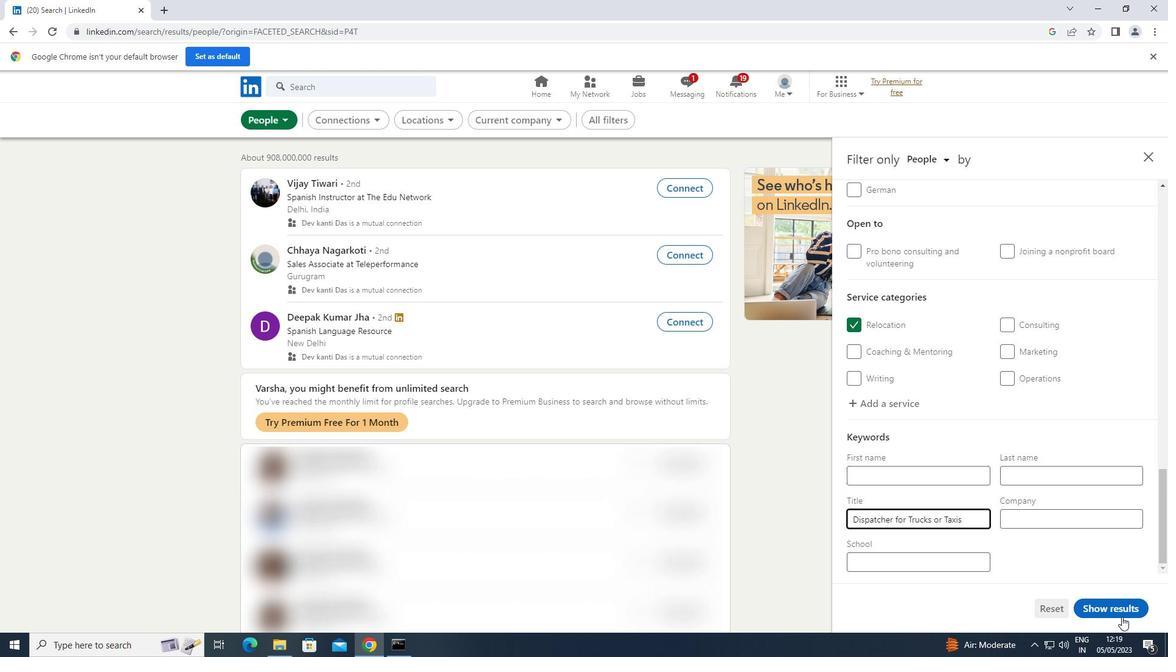 
Action: Mouse pressed left at (1122, 607)
Screenshot: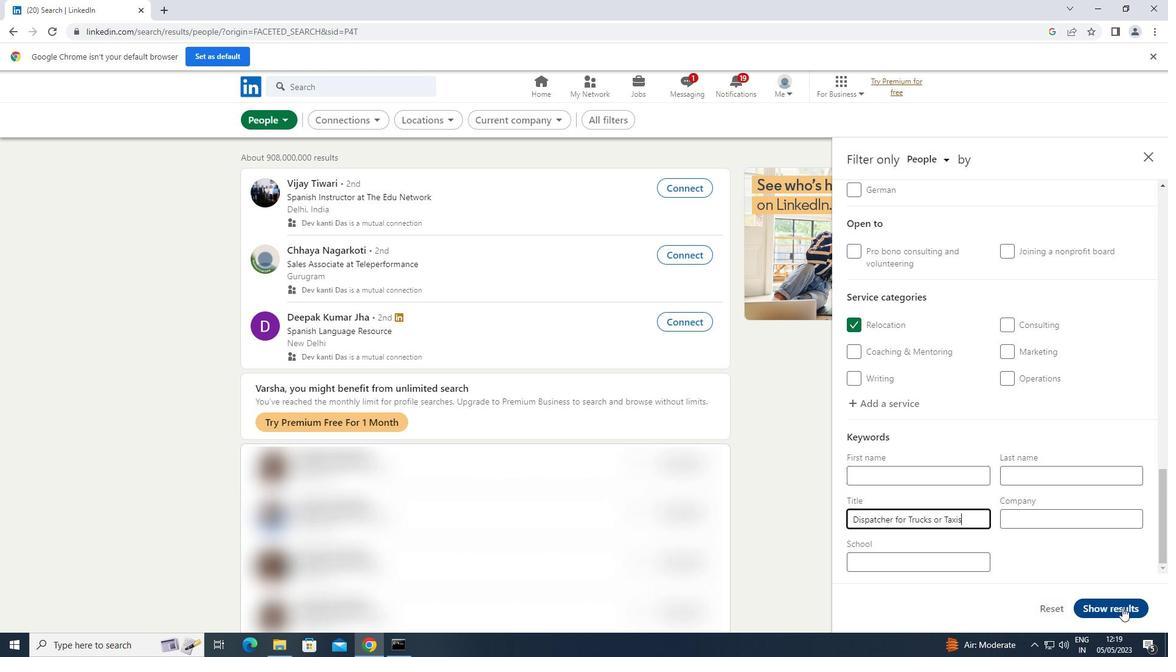 
